 Task: Find connections with filter location Boulsa with filter topic #realestateinvesting with filter profile language Potuguese with filter current company SITA with filter school Lingayas University, Faridabad with filter industry Securities and Commodity Exchanges with filter service category DJing with filter keywords title Controller
Action: Mouse moved to (525, 97)
Screenshot: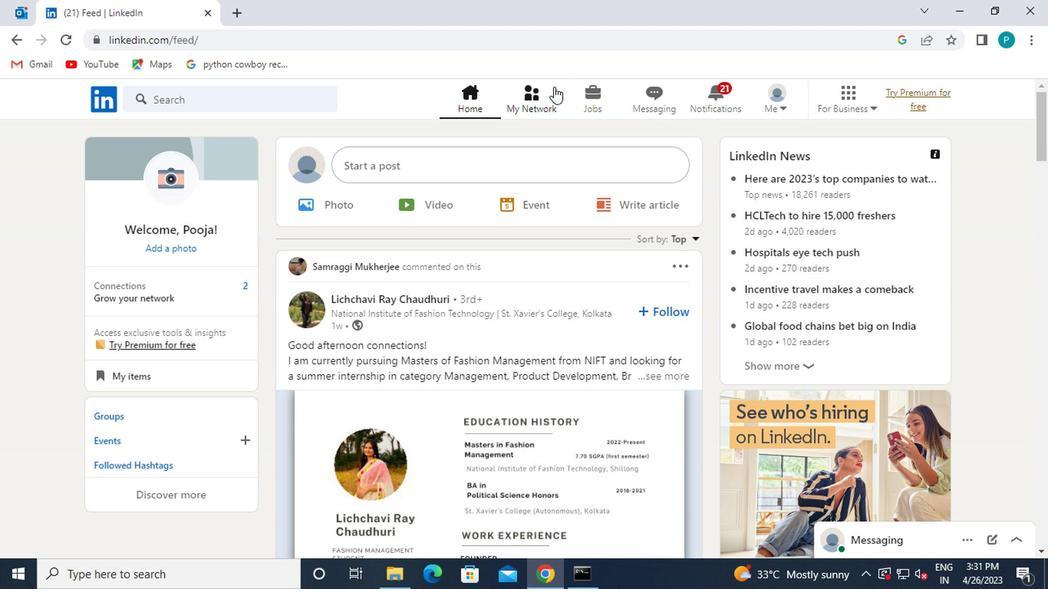 
Action: Mouse pressed left at (525, 97)
Screenshot: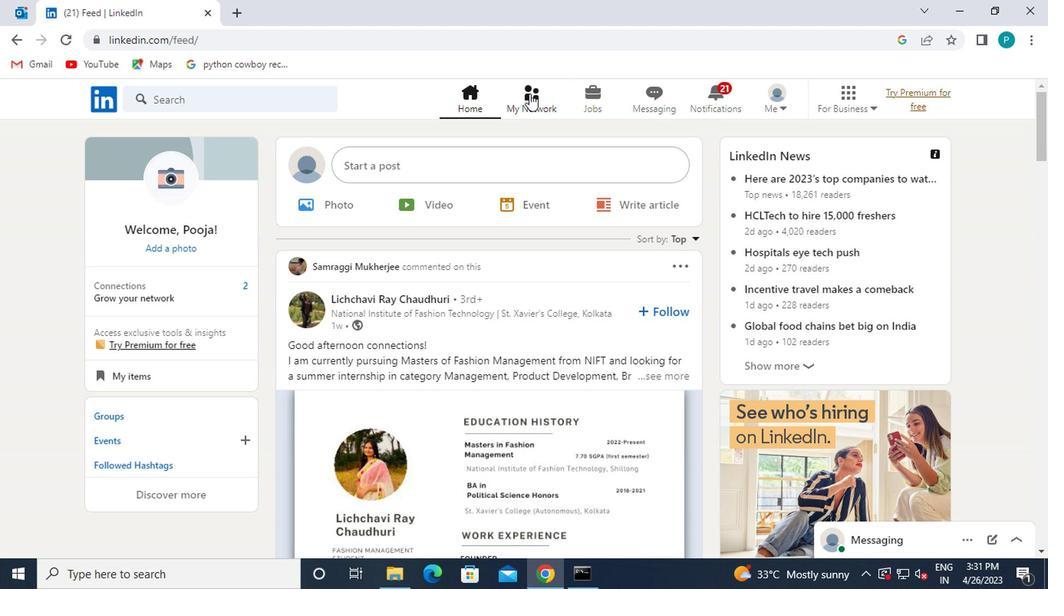 
Action: Mouse moved to (258, 187)
Screenshot: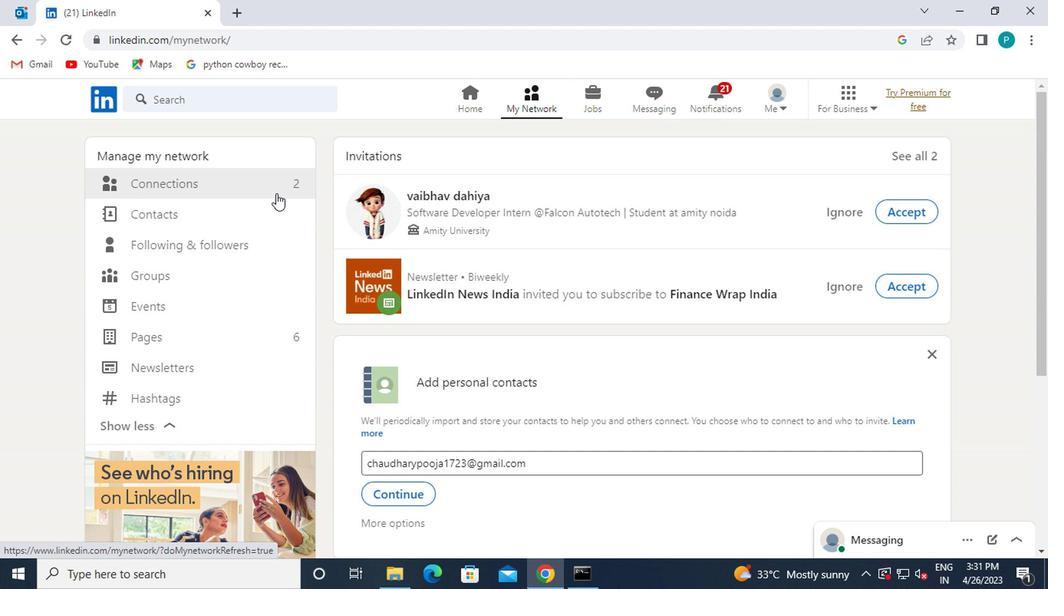 
Action: Mouse pressed left at (258, 187)
Screenshot: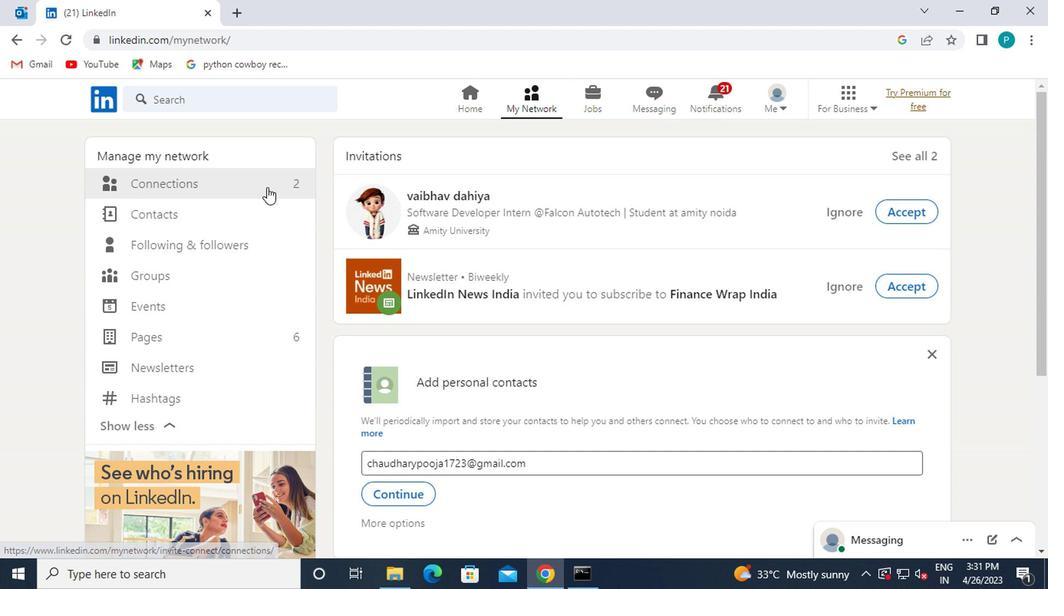 
Action: Mouse moved to (648, 190)
Screenshot: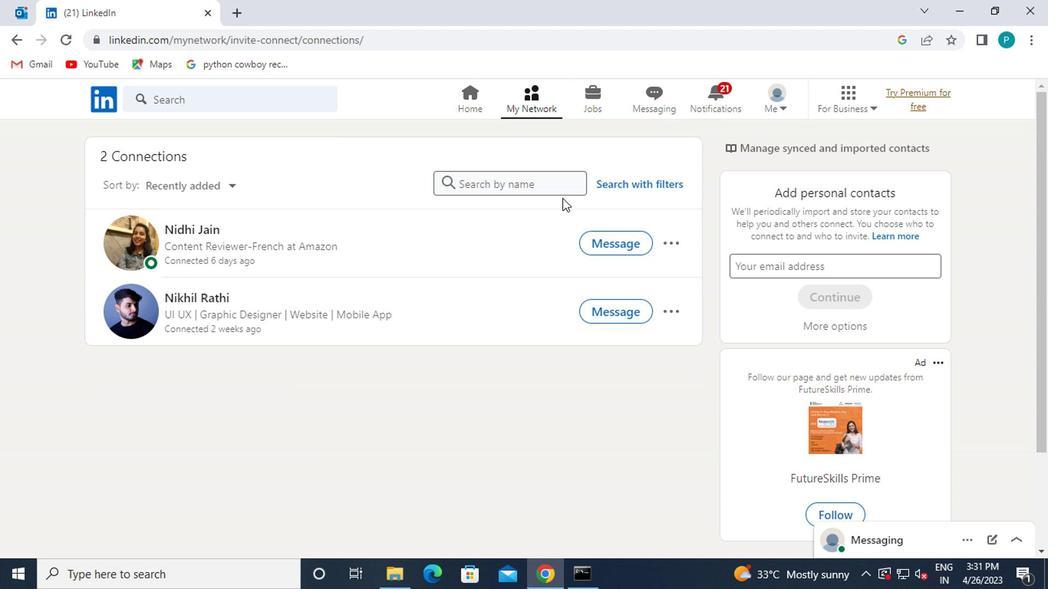
Action: Mouse pressed left at (648, 190)
Screenshot: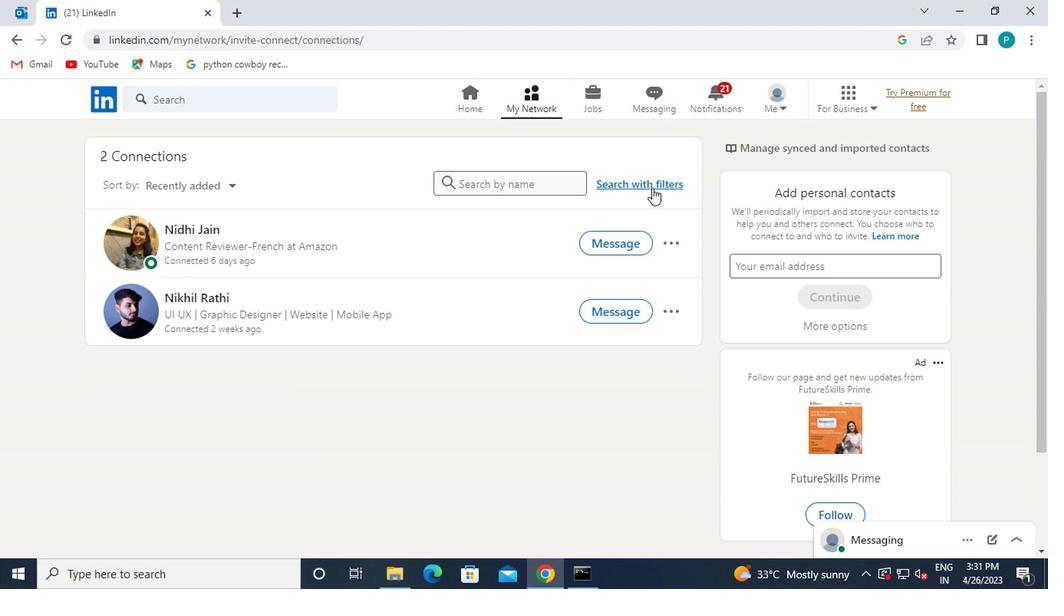 
Action: Mouse moved to (503, 139)
Screenshot: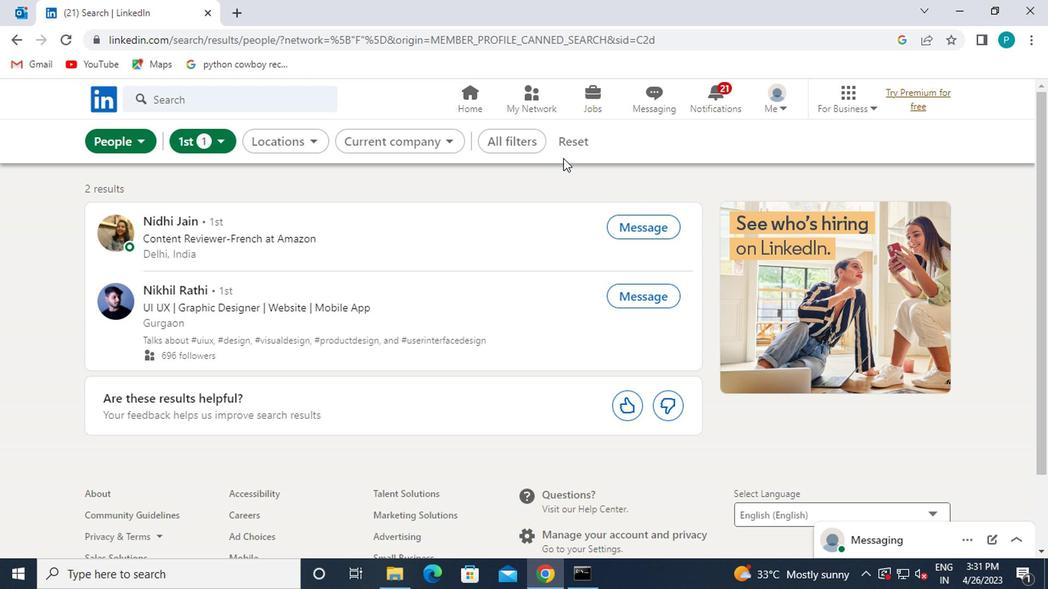 
Action: Mouse pressed left at (503, 139)
Screenshot: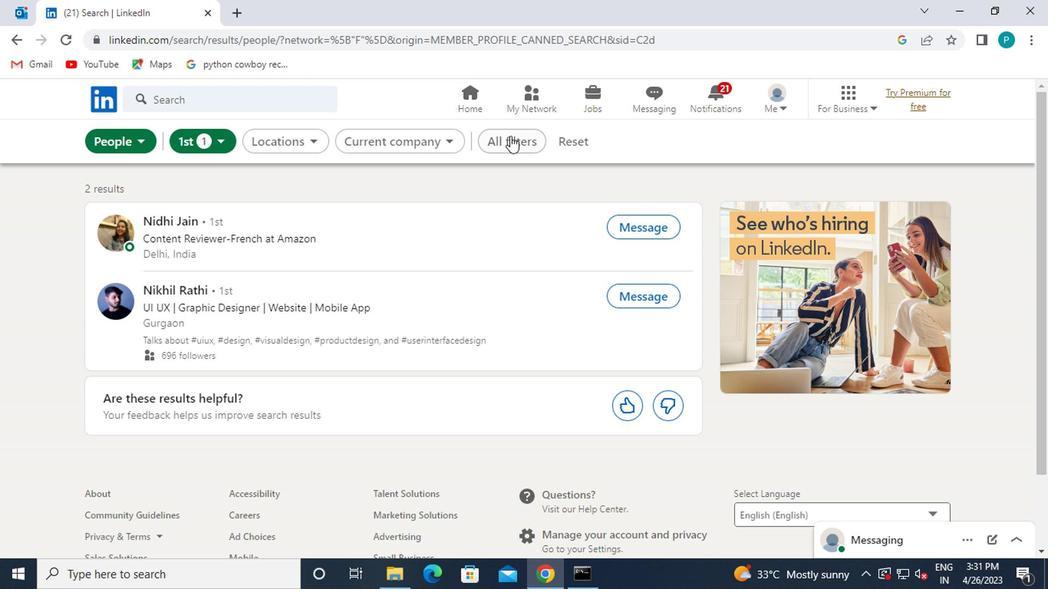 
Action: Mouse moved to (774, 351)
Screenshot: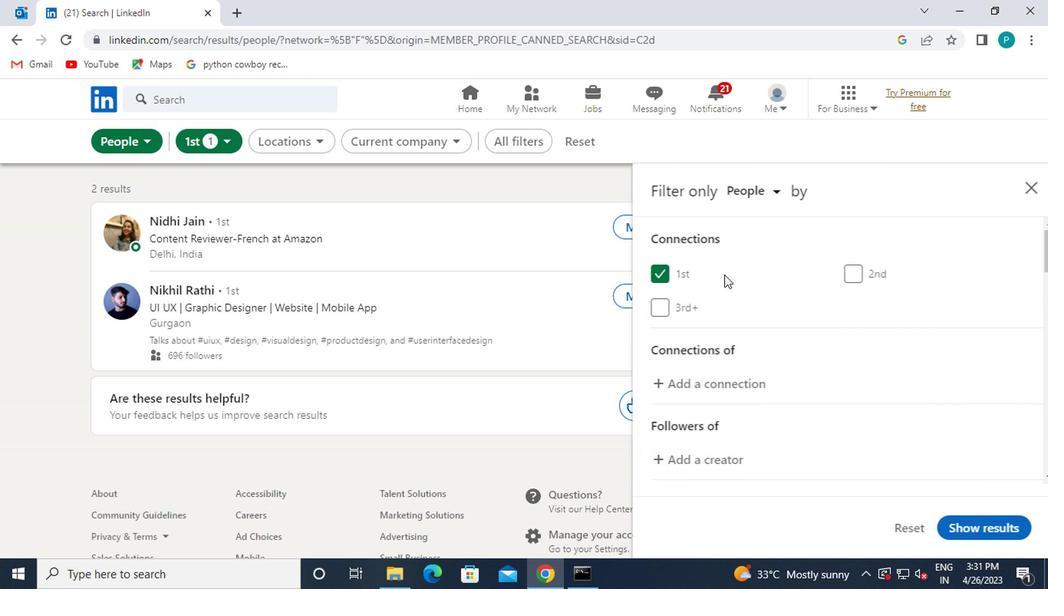 
Action: Mouse scrolled (774, 350) with delta (0, -1)
Screenshot: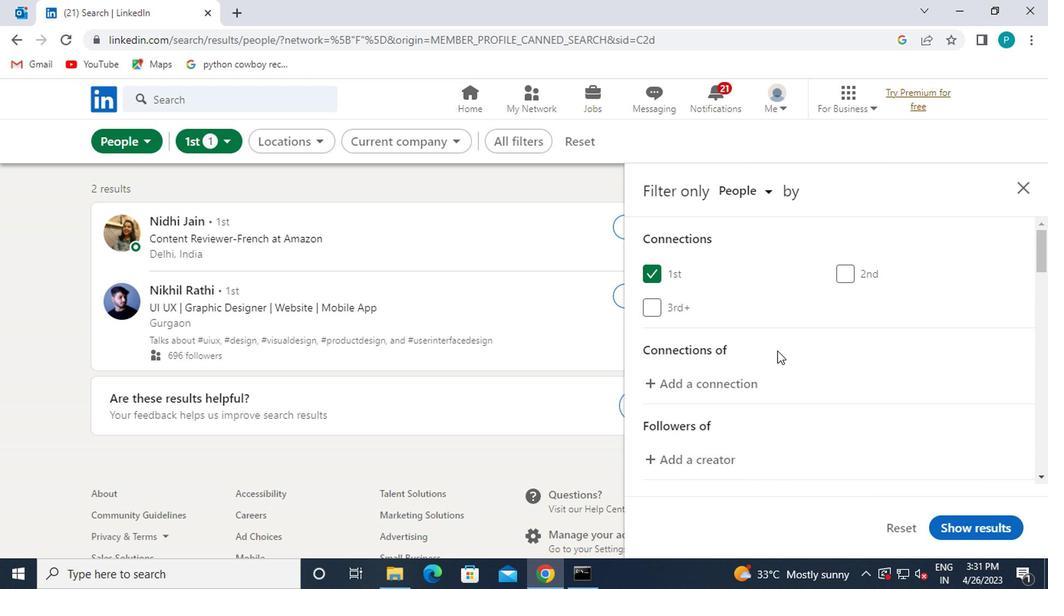 
Action: Mouse scrolled (774, 350) with delta (0, -1)
Screenshot: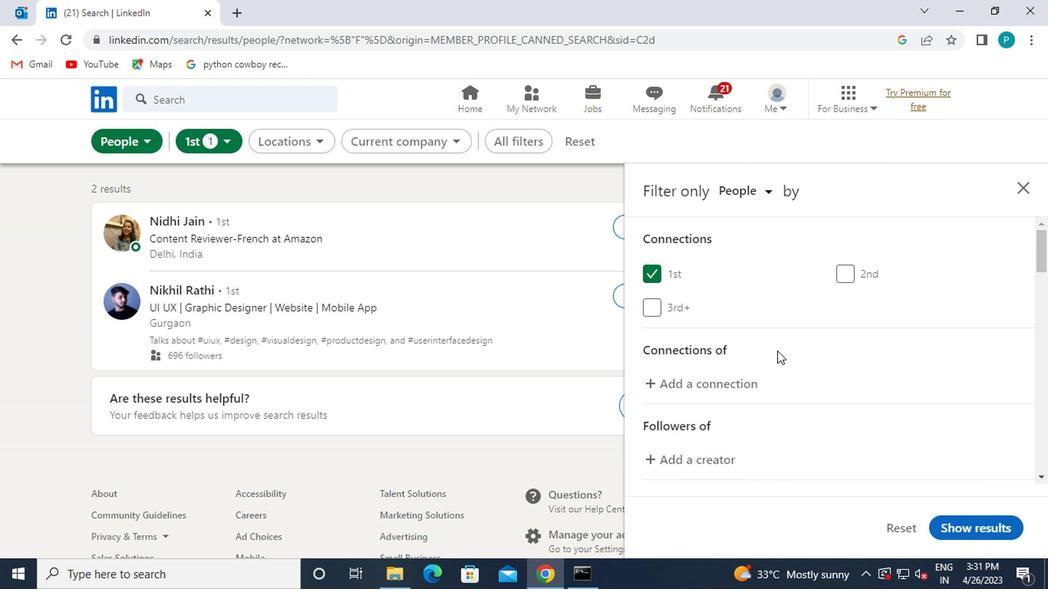 
Action: Mouse scrolled (774, 350) with delta (0, -1)
Screenshot: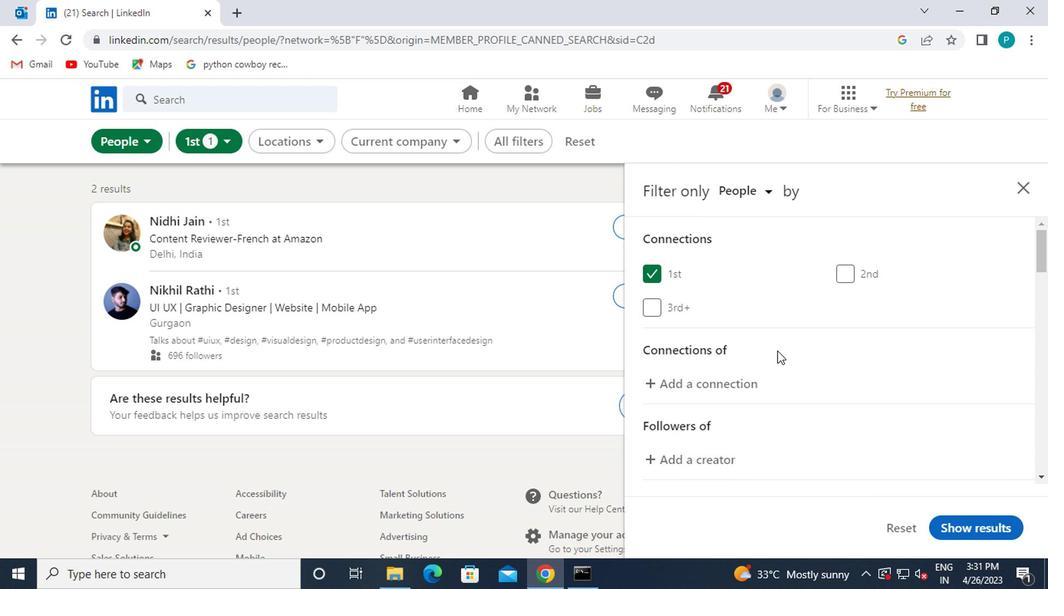 
Action: Mouse moved to (854, 370)
Screenshot: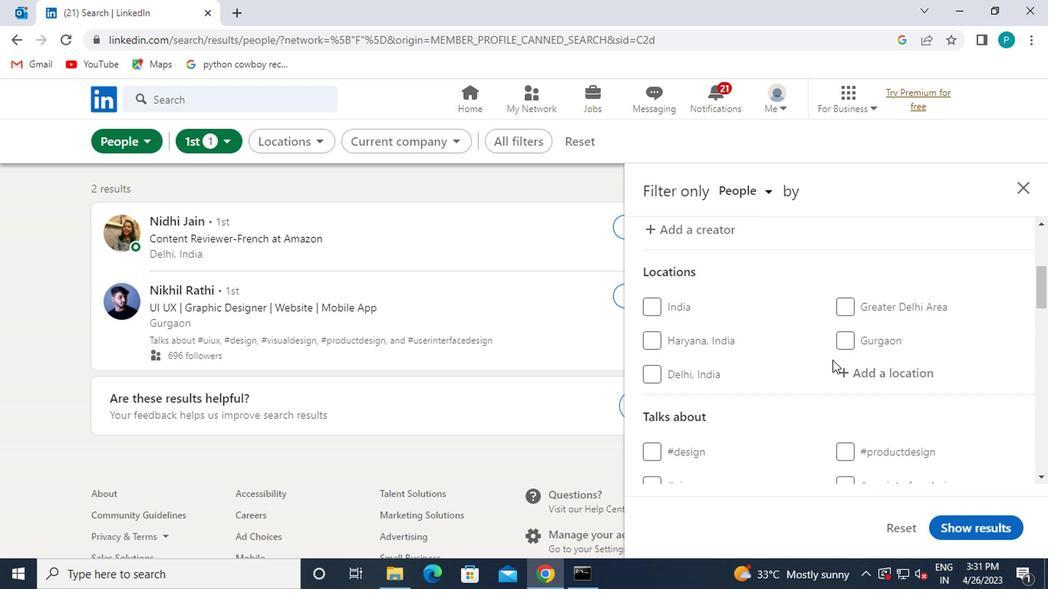 
Action: Mouse pressed left at (854, 370)
Screenshot: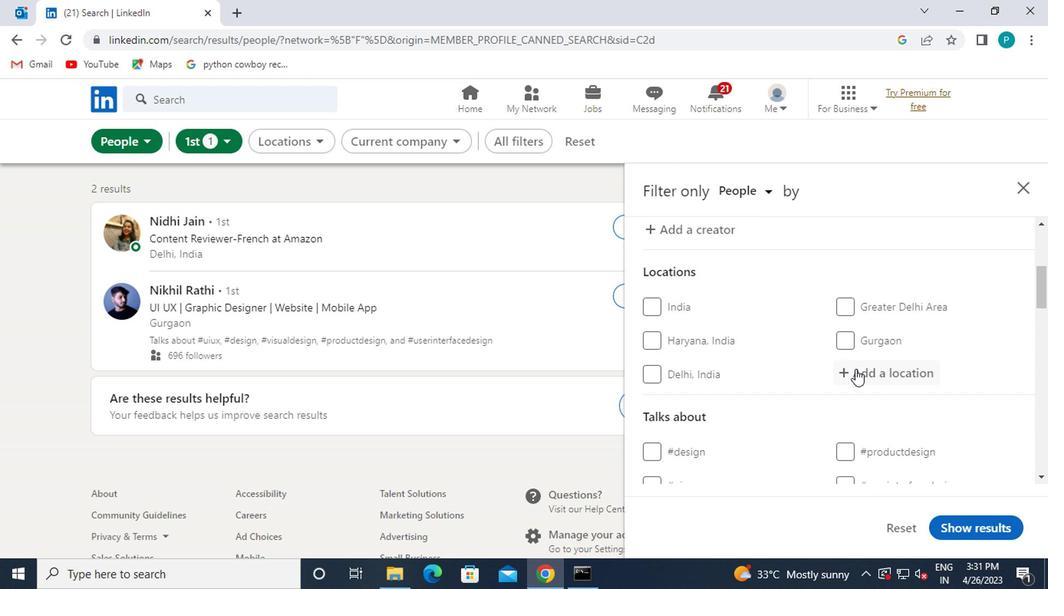 
Action: Mouse moved to (849, 367)
Screenshot: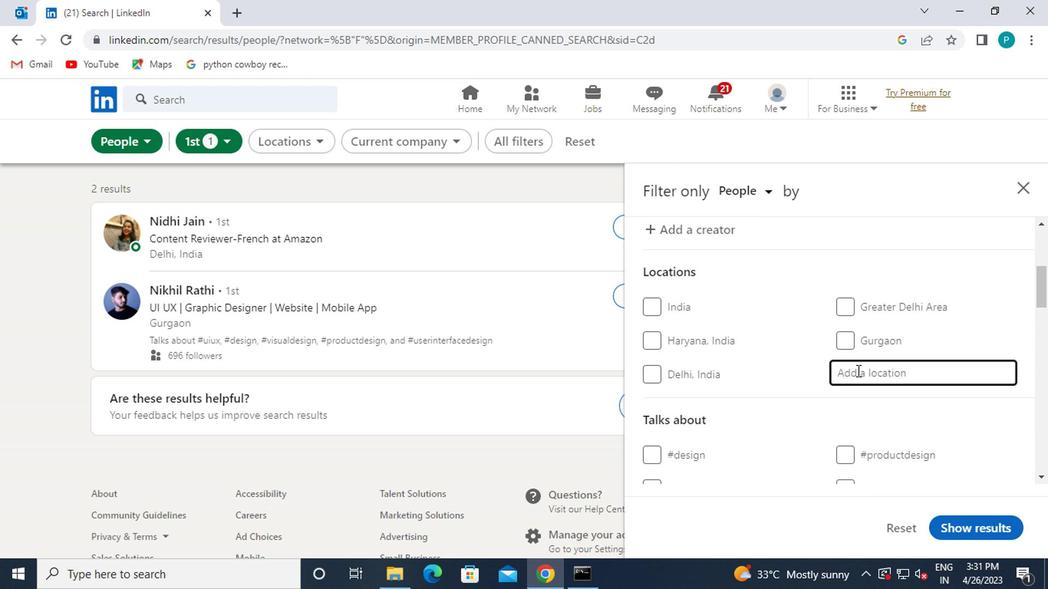 
Action: Key pressed <Key.caps_lock>b<Key.caps_lock>oulsa
Screenshot: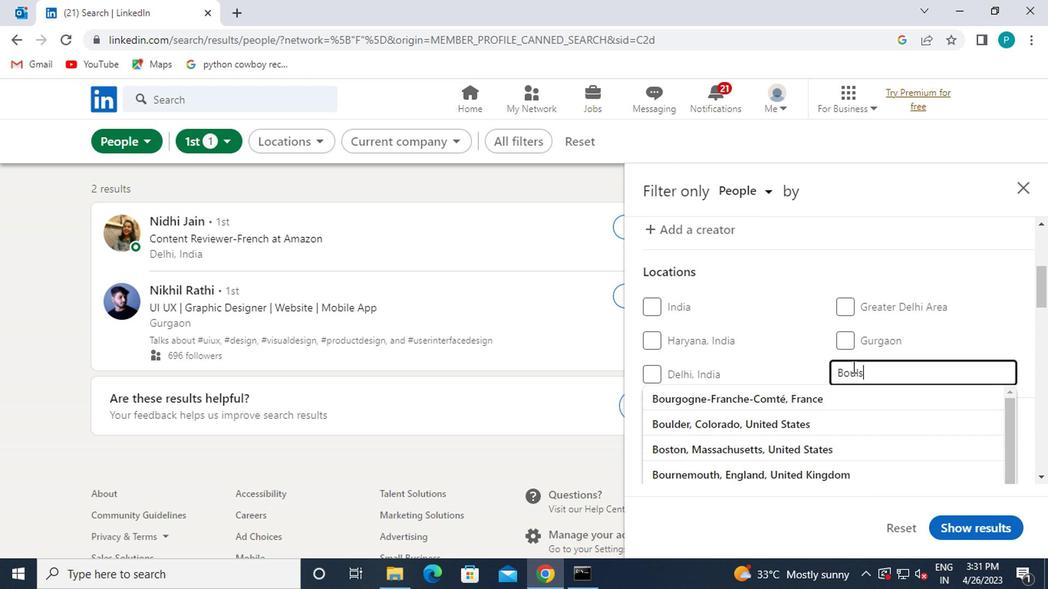 
Action: Mouse scrolled (849, 365) with delta (0, -1)
Screenshot: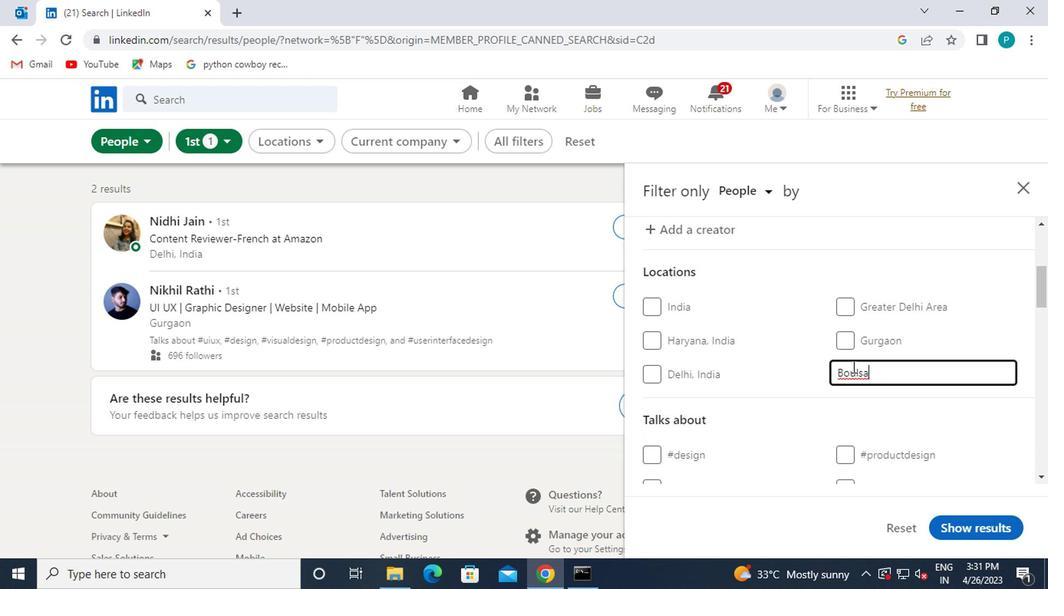 
Action: Mouse moved to (853, 452)
Screenshot: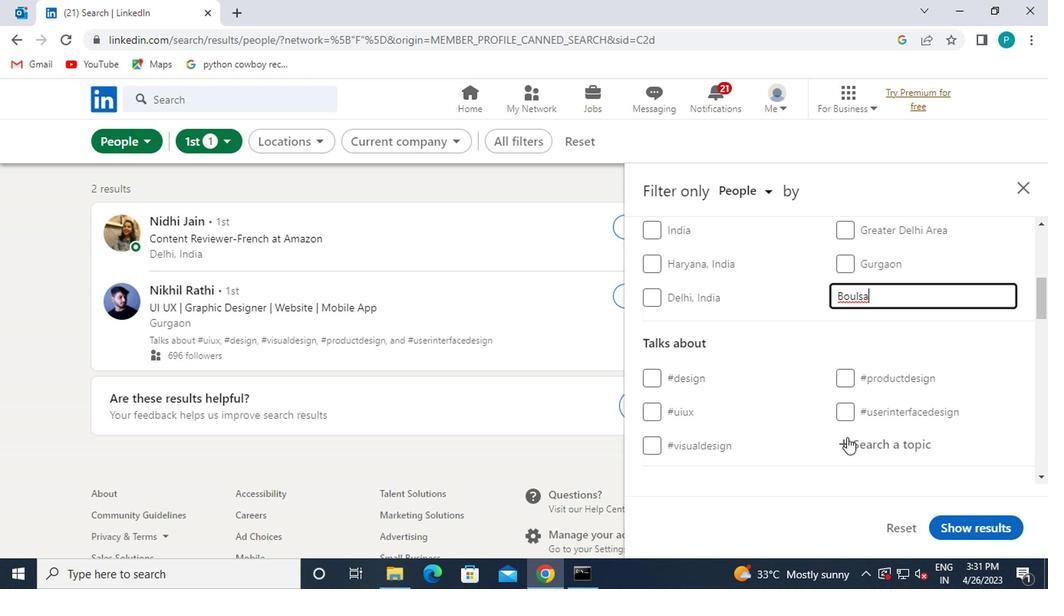 
Action: Mouse pressed left at (853, 452)
Screenshot: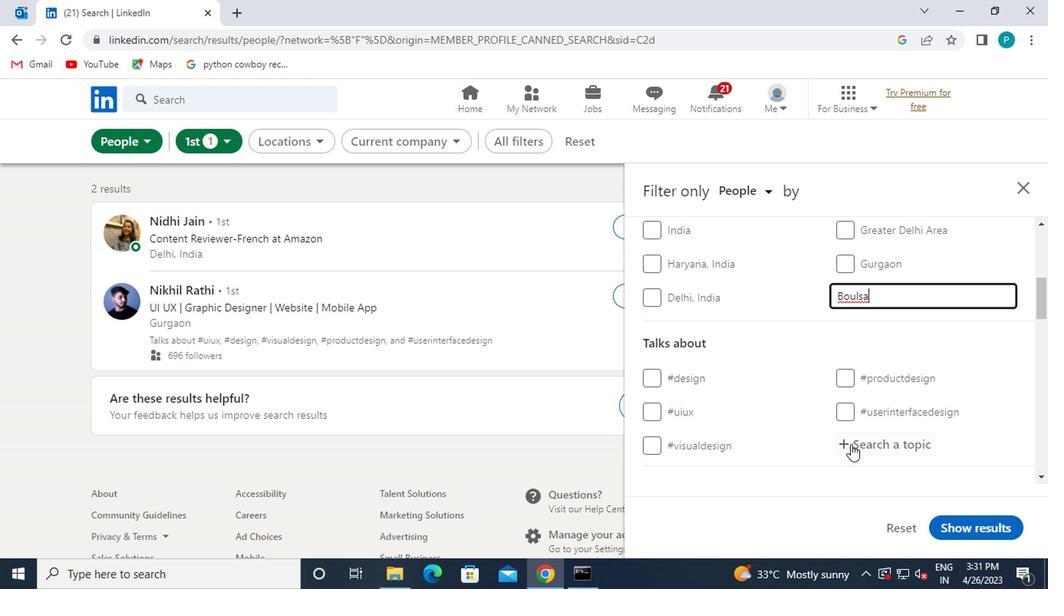 
Action: Mouse moved to (860, 452)
Screenshot: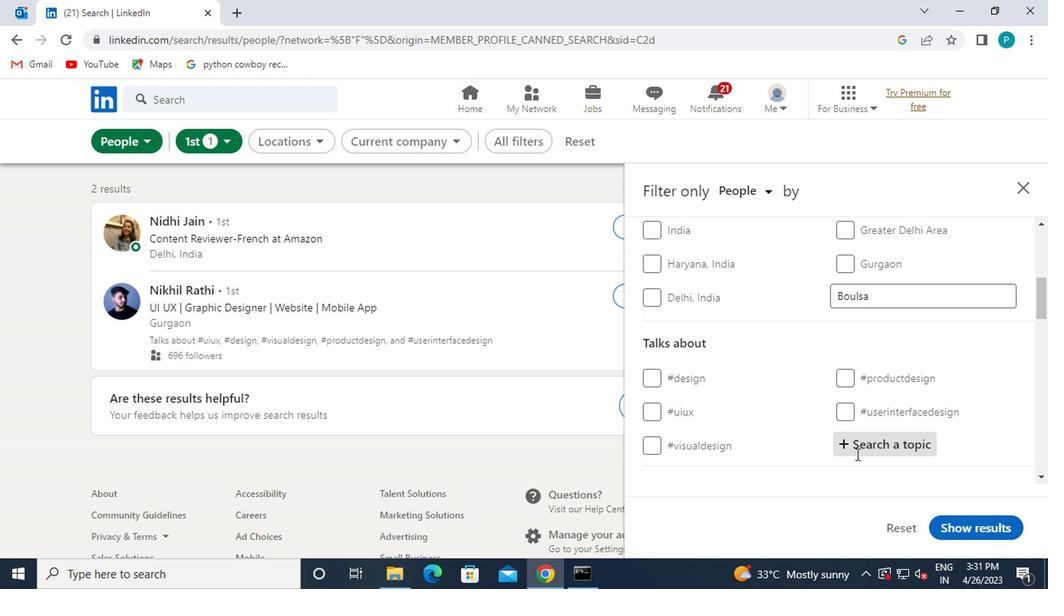 
Action: Key pressed <Key.shift>#REALESTATEU<Key.backspace>INVESTING
Screenshot: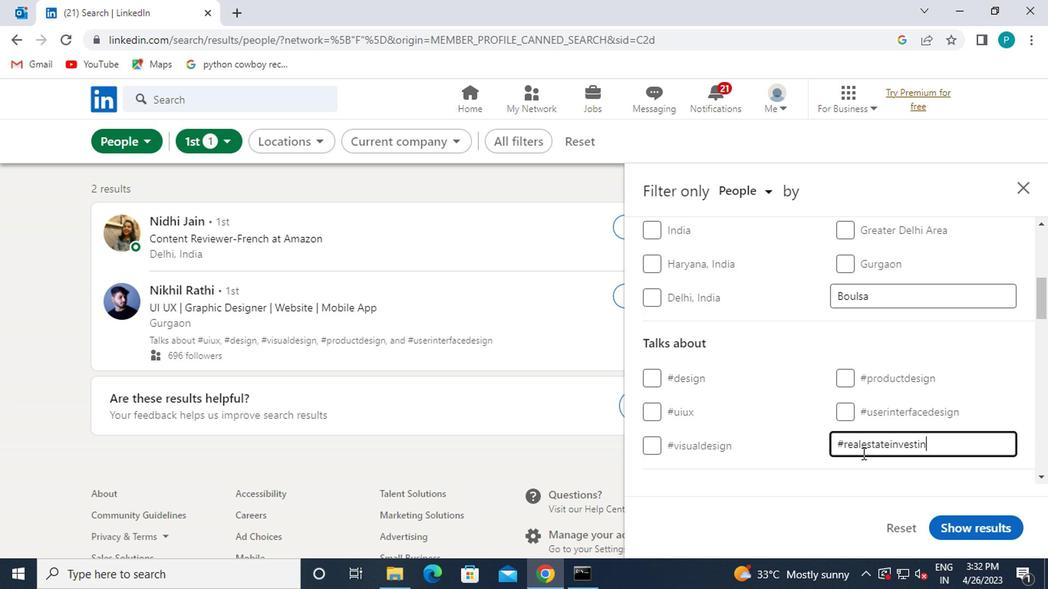 
Action: Mouse moved to (817, 440)
Screenshot: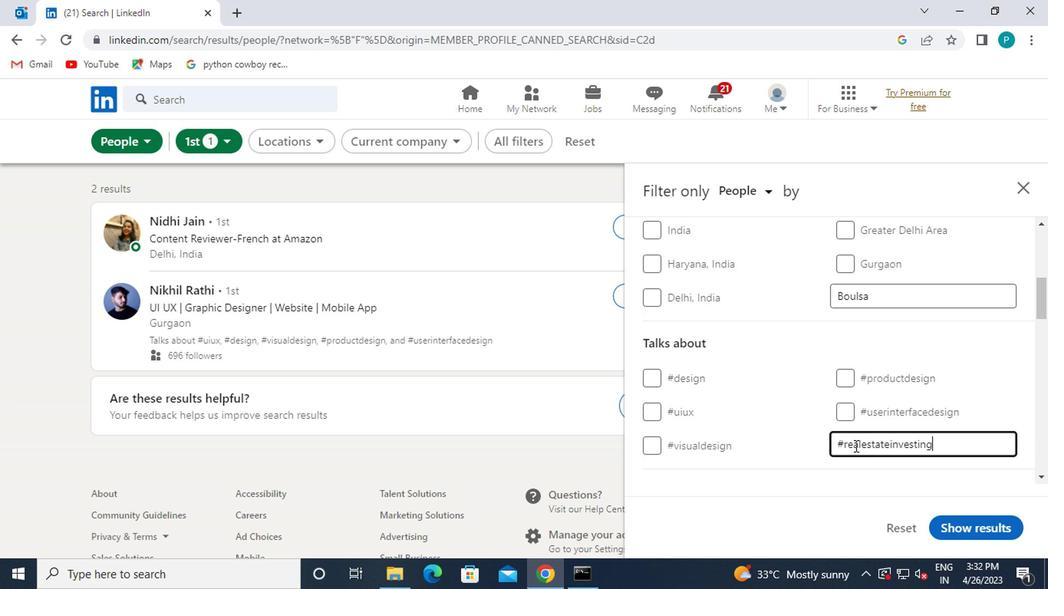 
Action: Mouse scrolled (817, 440) with delta (0, 0)
Screenshot: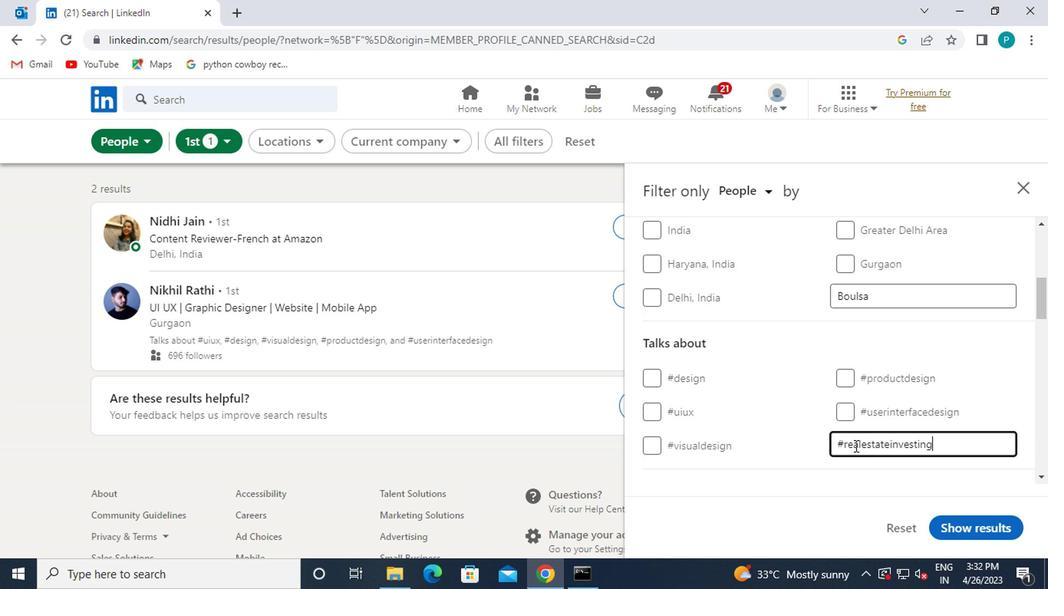 
Action: Mouse moved to (804, 436)
Screenshot: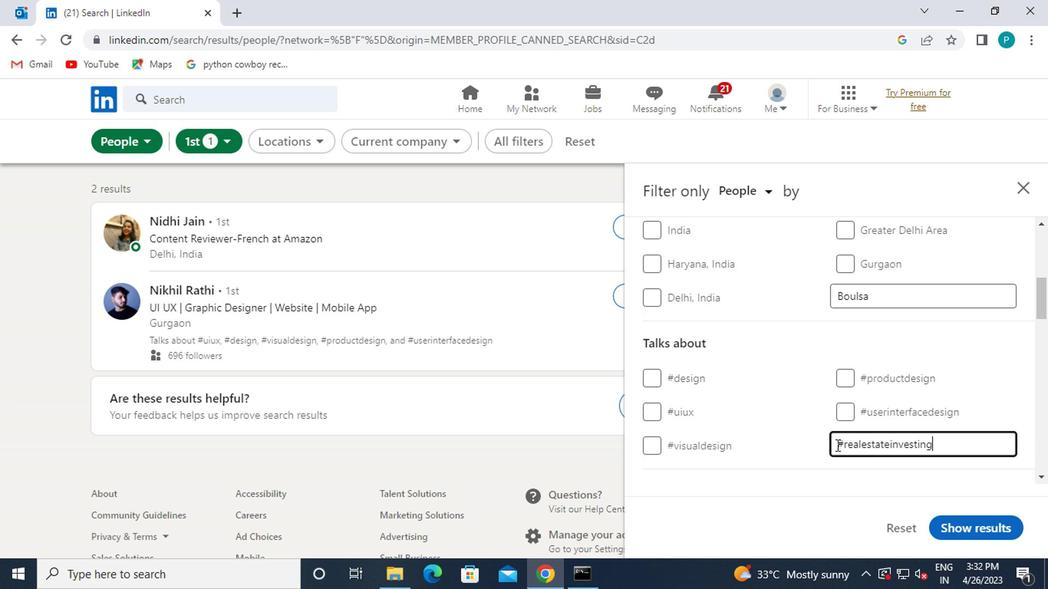 
Action: Mouse scrolled (804, 436) with delta (0, 0)
Screenshot: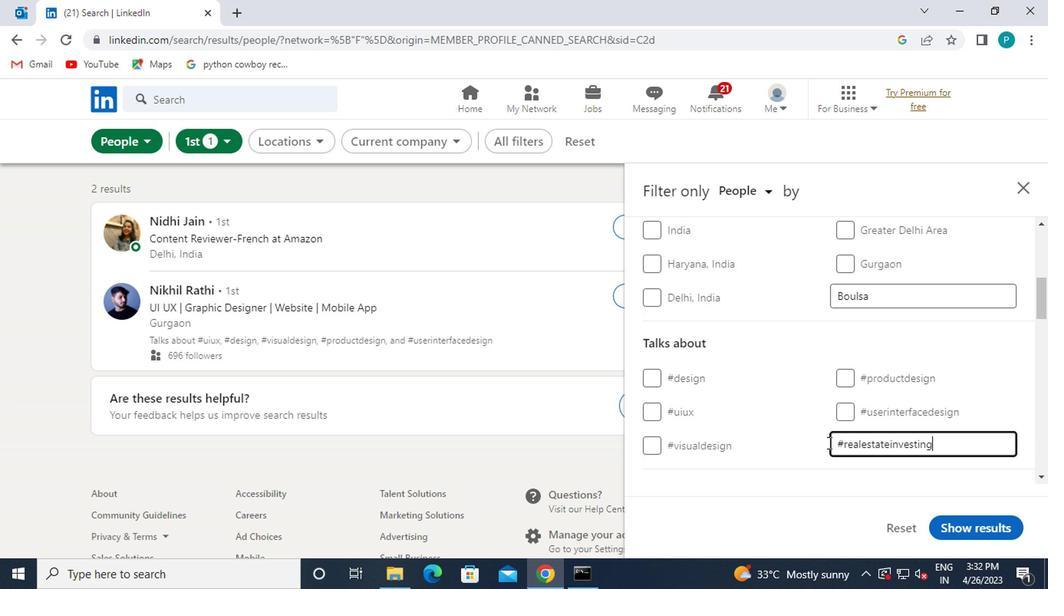 
Action: Mouse scrolled (804, 436) with delta (0, 0)
Screenshot: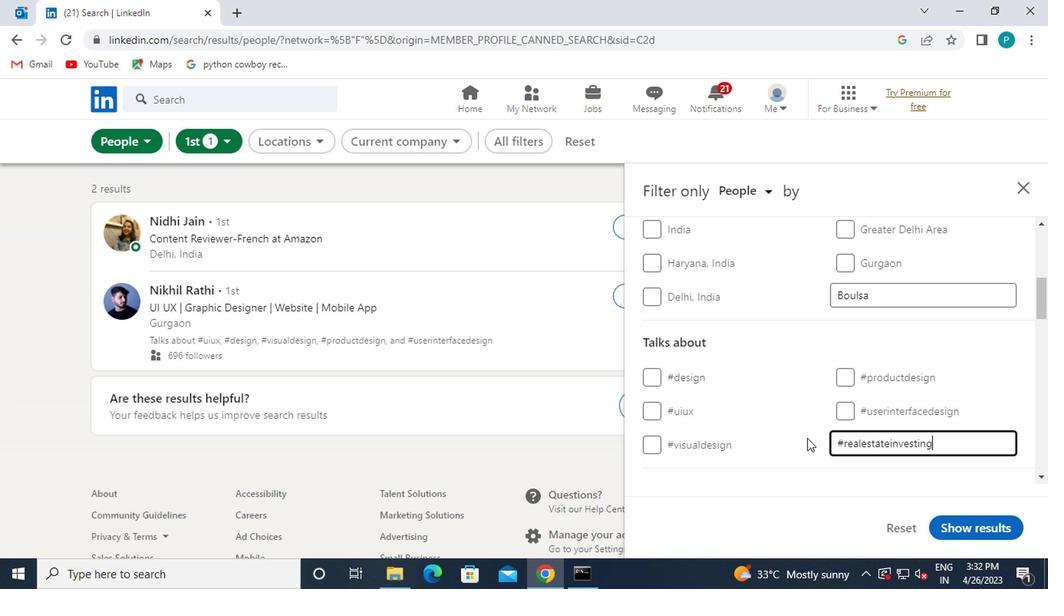 
Action: Mouse moved to (852, 296)
Screenshot: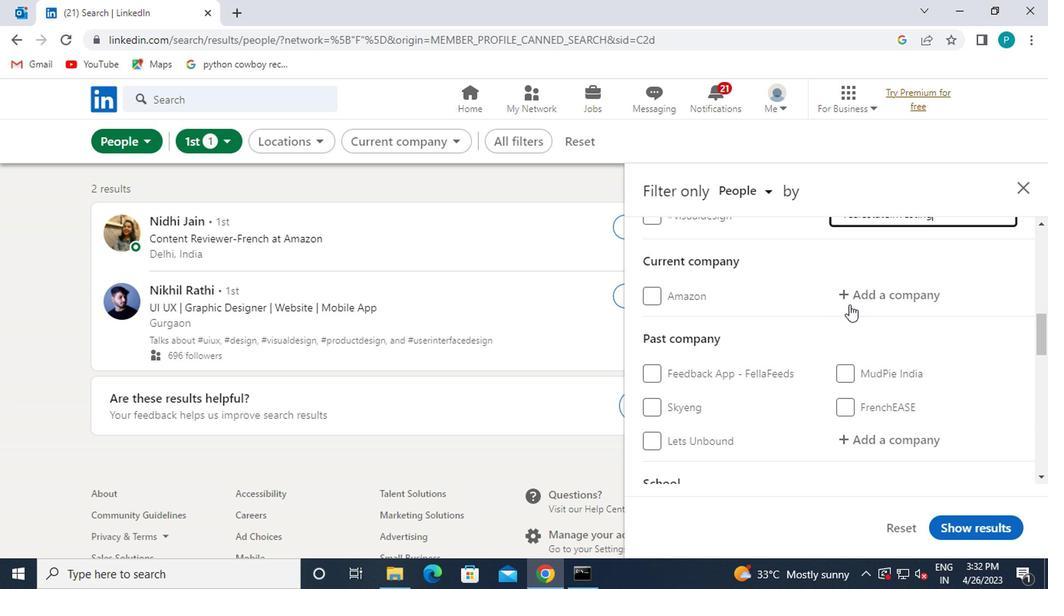 
Action: Mouse pressed left at (852, 296)
Screenshot: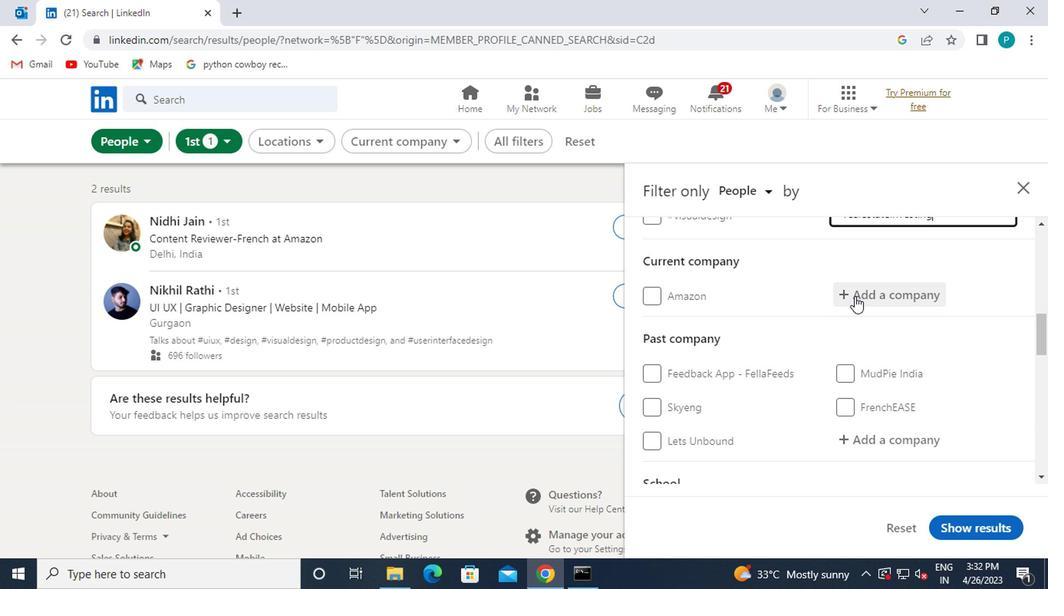 
Action: Mouse moved to (692, 281)
Screenshot: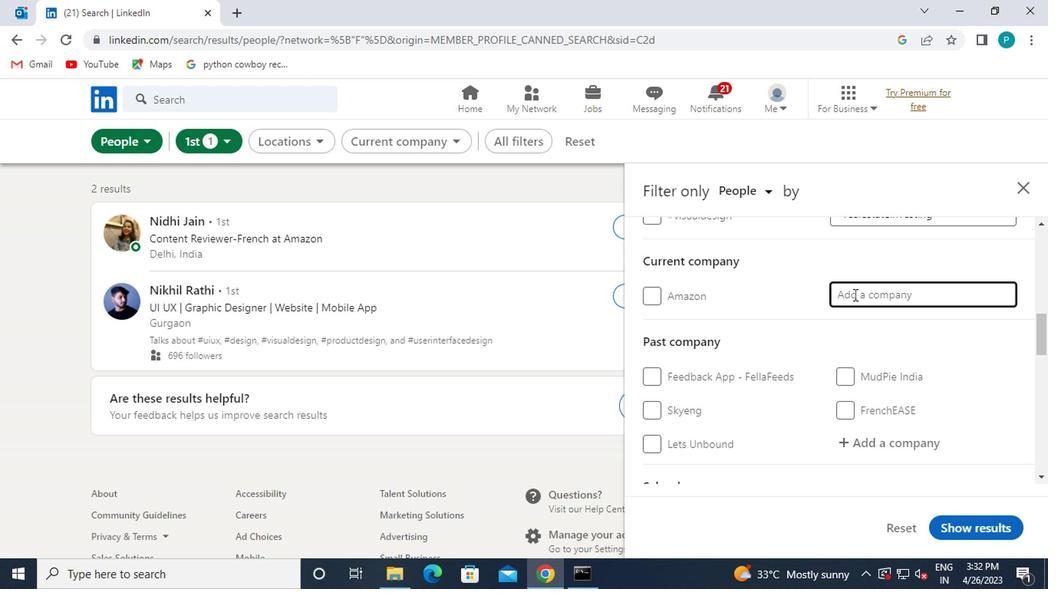 
Action: Key pressed <Key.caps_lock>SITA
Screenshot: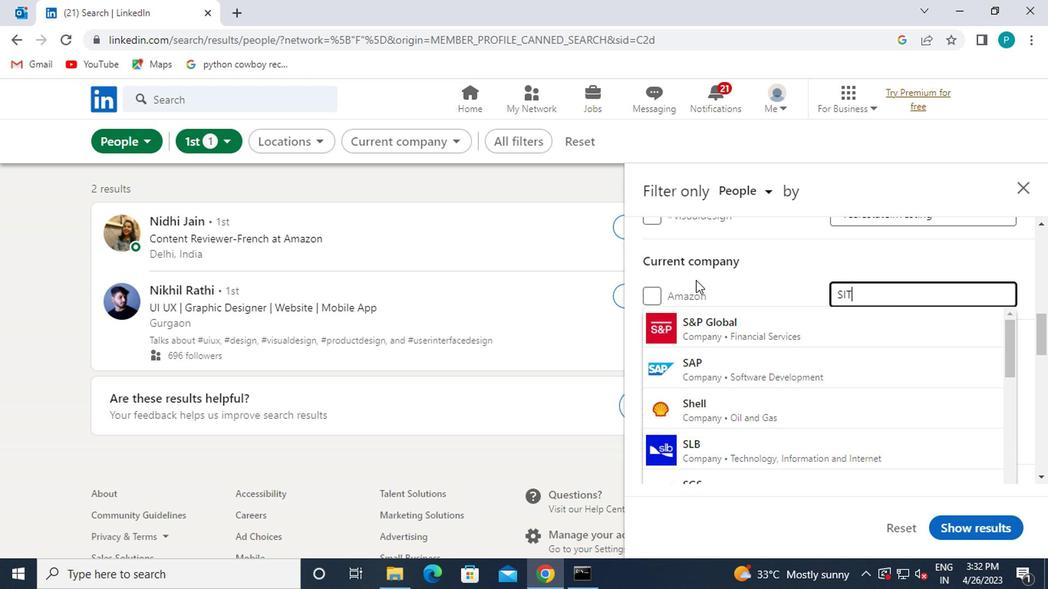 
Action: Mouse moved to (700, 319)
Screenshot: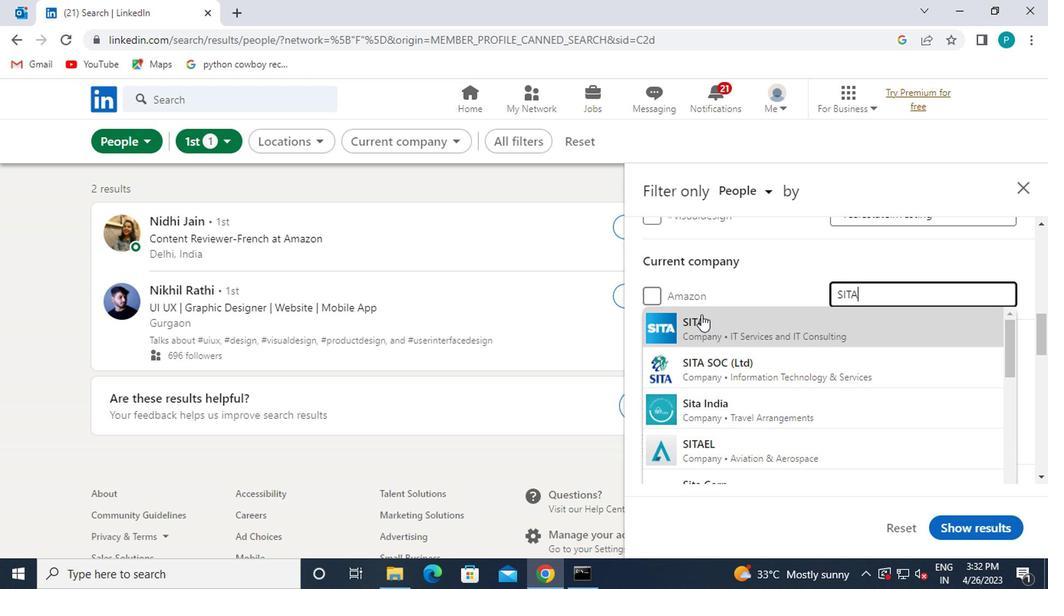 
Action: Mouse pressed left at (700, 319)
Screenshot: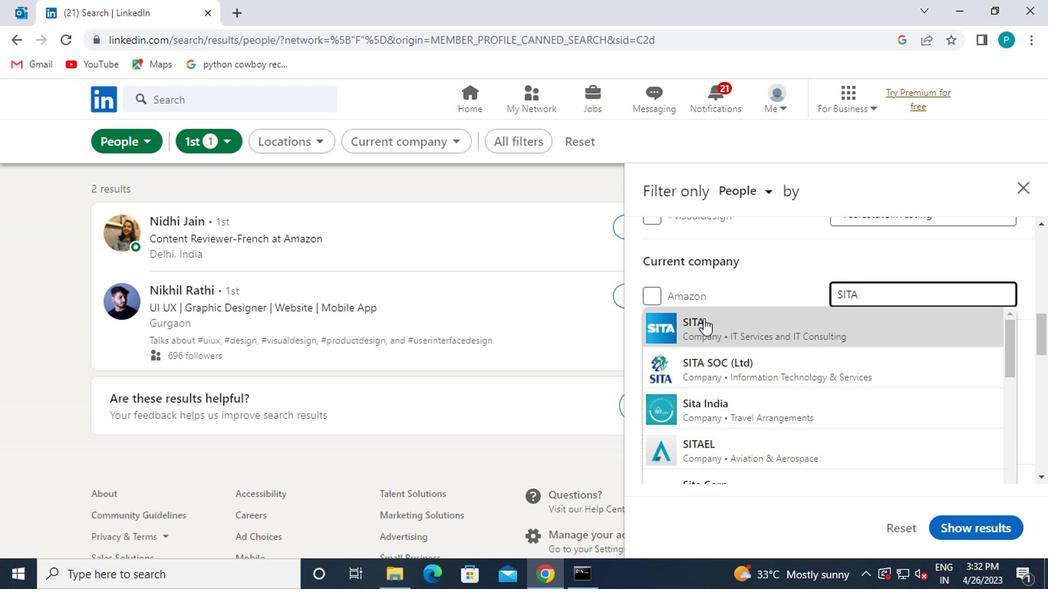 
Action: Mouse moved to (705, 341)
Screenshot: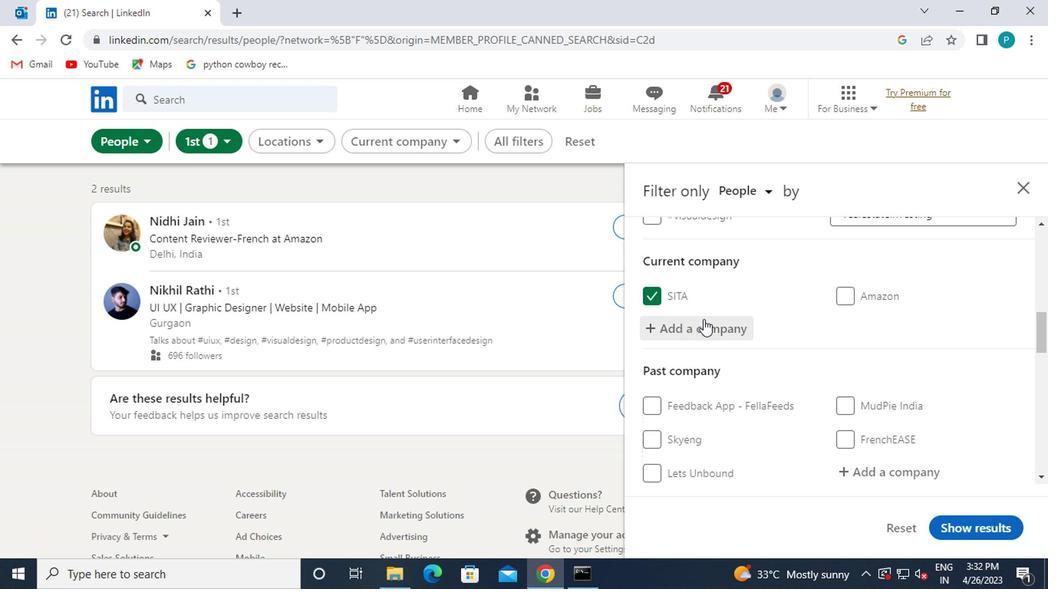 
Action: Mouse scrolled (705, 340) with delta (0, -1)
Screenshot: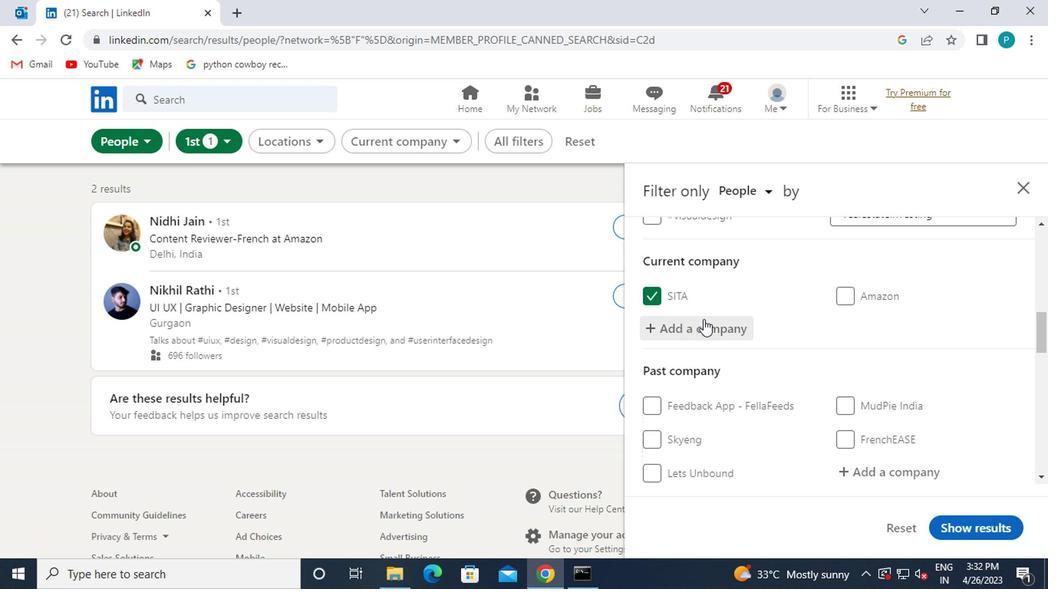 
Action: Mouse moved to (708, 351)
Screenshot: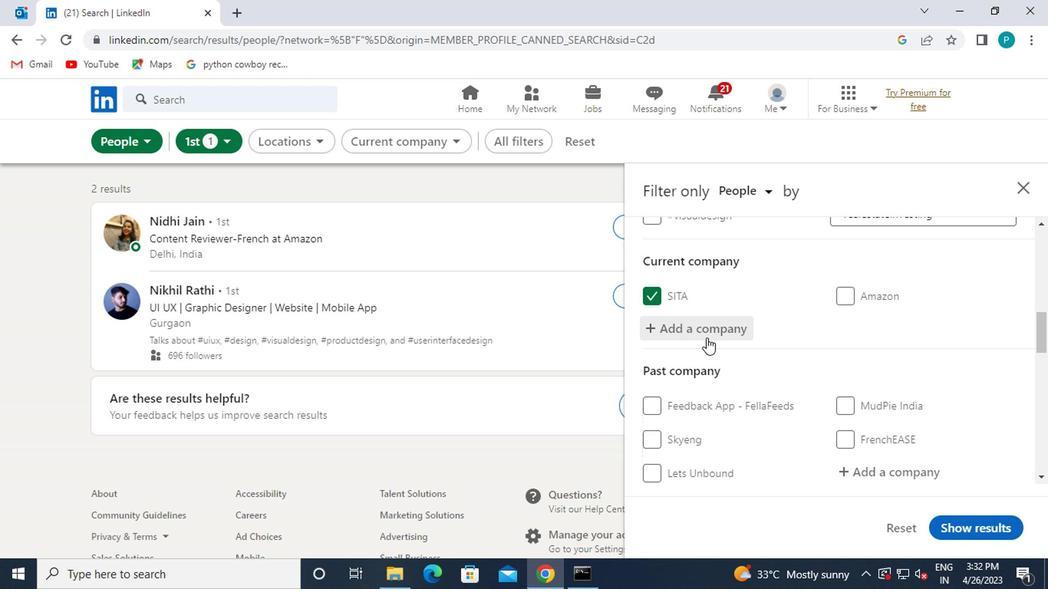 
Action: Mouse scrolled (708, 350) with delta (0, -1)
Screenshot: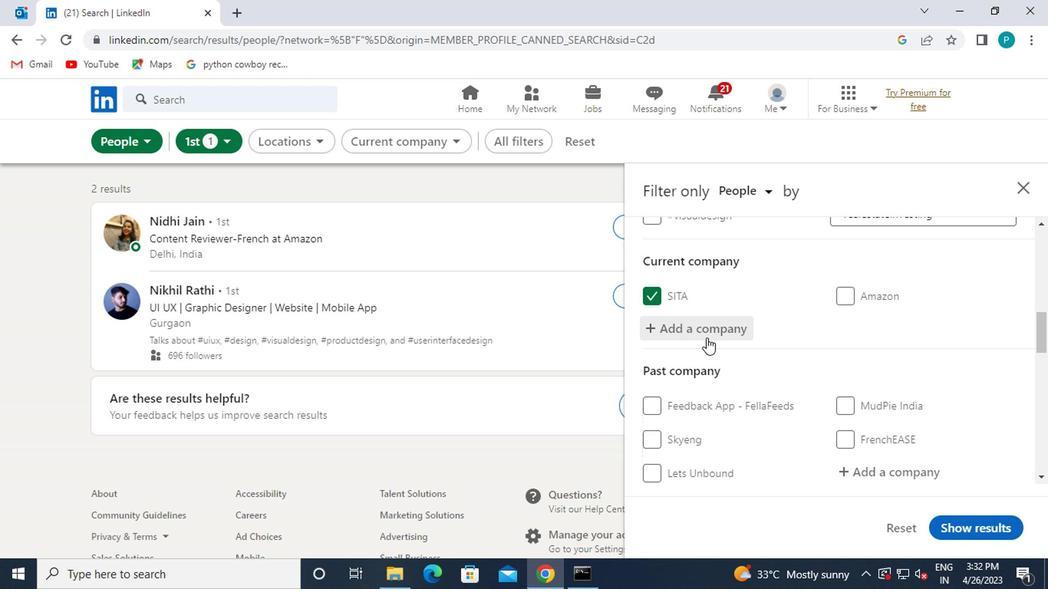 
Action: Mouse moved to (731, 391)
Screenshot: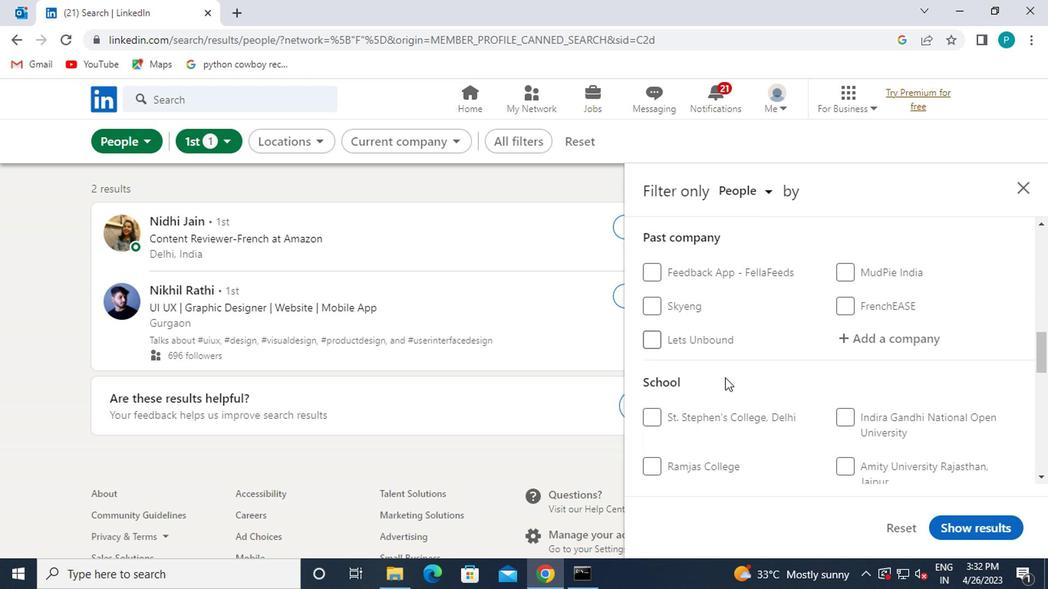 
Action: Mouse scrolled (731, 390) with delta (0, 0)
Screenshot: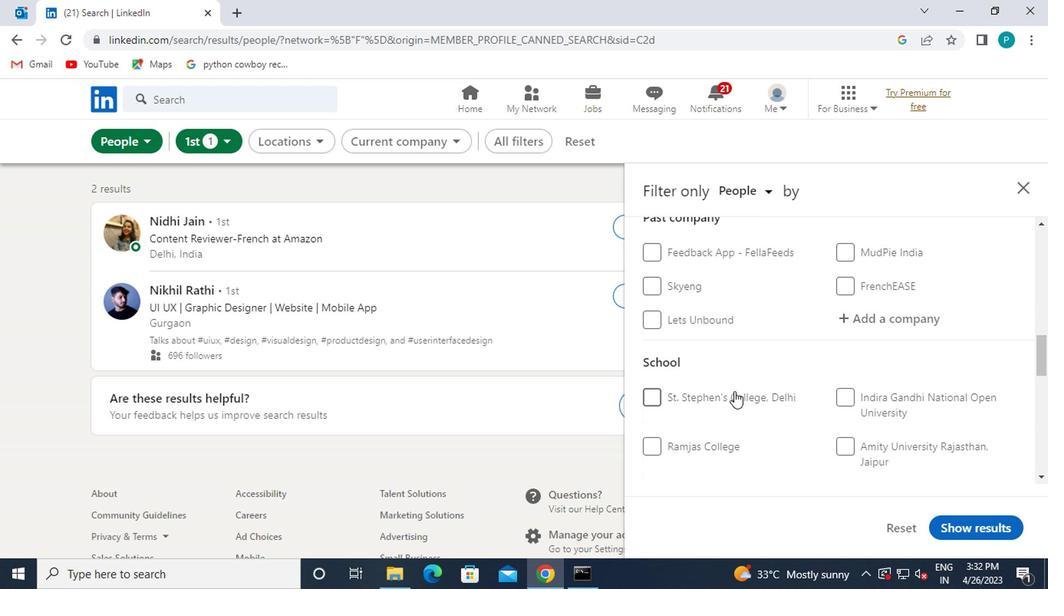 
Action: Mouse moved to (838, 414)
Screenshot: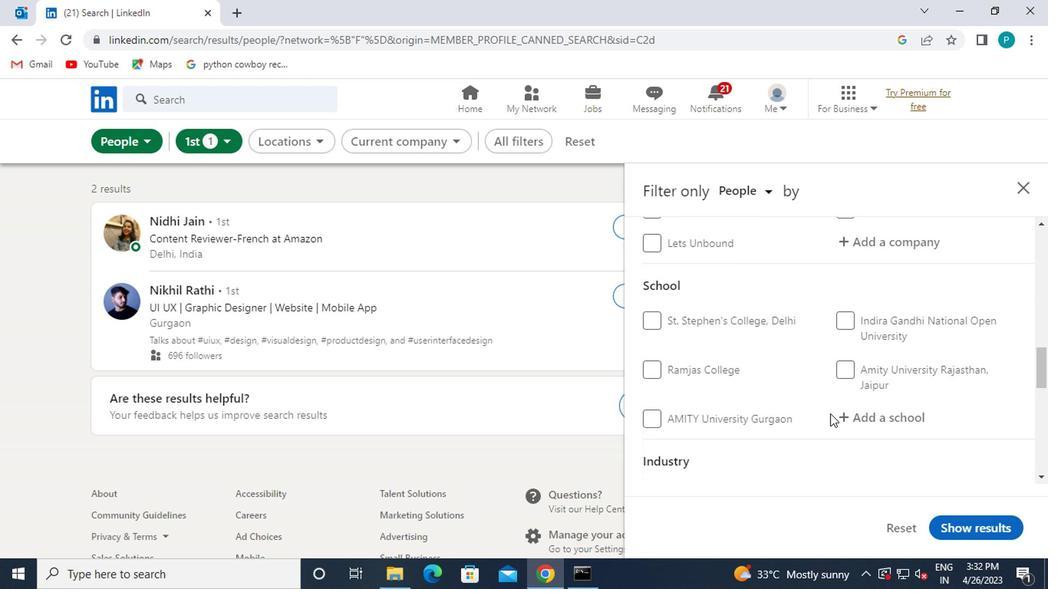 
Action: Mouse pressed left at (838, 414)
Screenshot: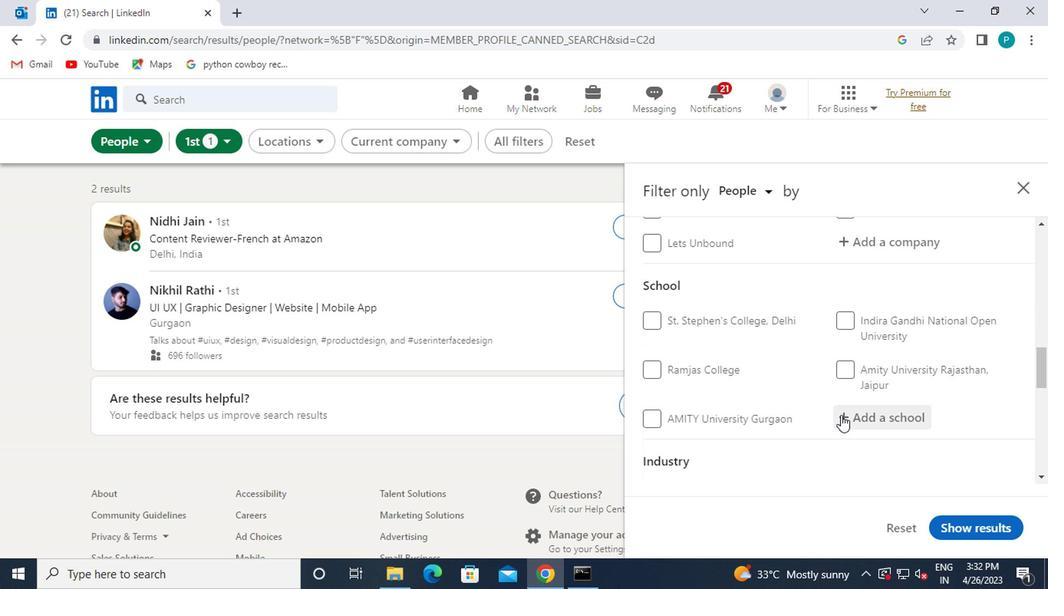
Action: Mouse moved to (863, 403)
Screenshot: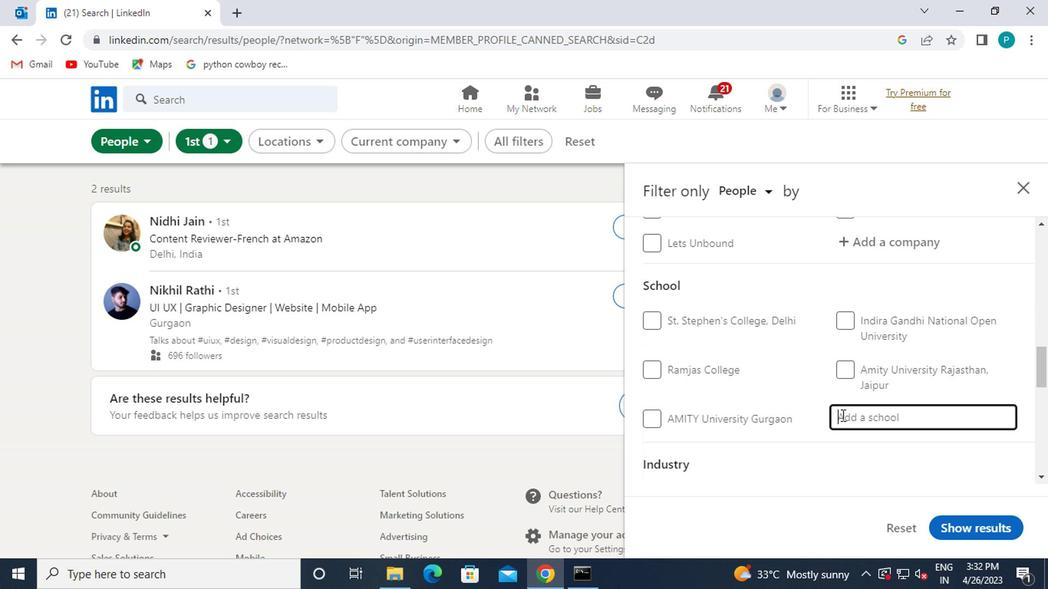 
Action: Key pressed LIN<Key.backspace><Key.backspace><Key.caps_lock>INGYAS
Screenshot: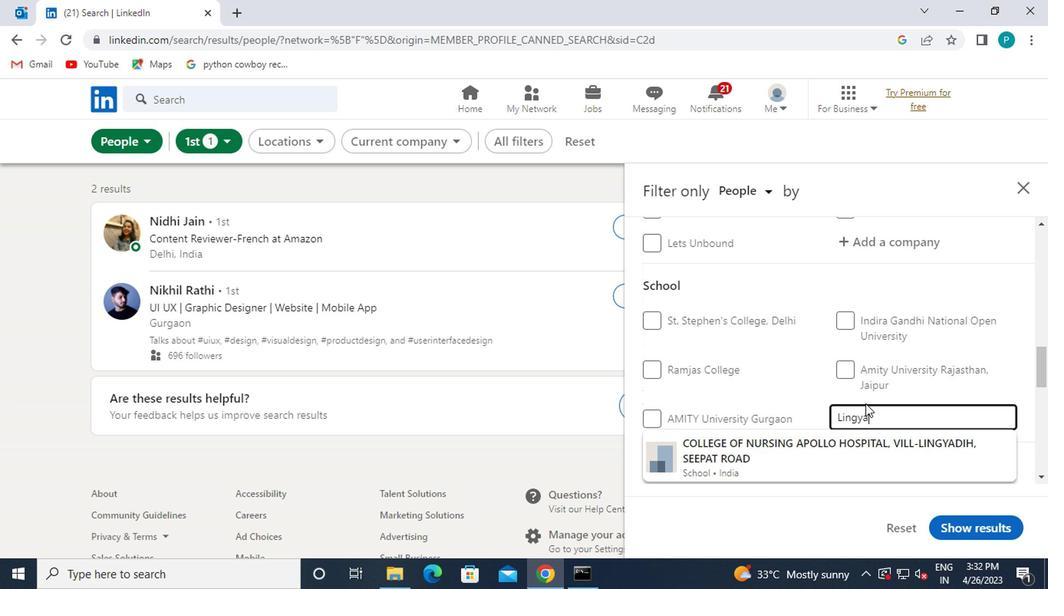 
Action: Mouse moved to (855, 418)
Screenshot: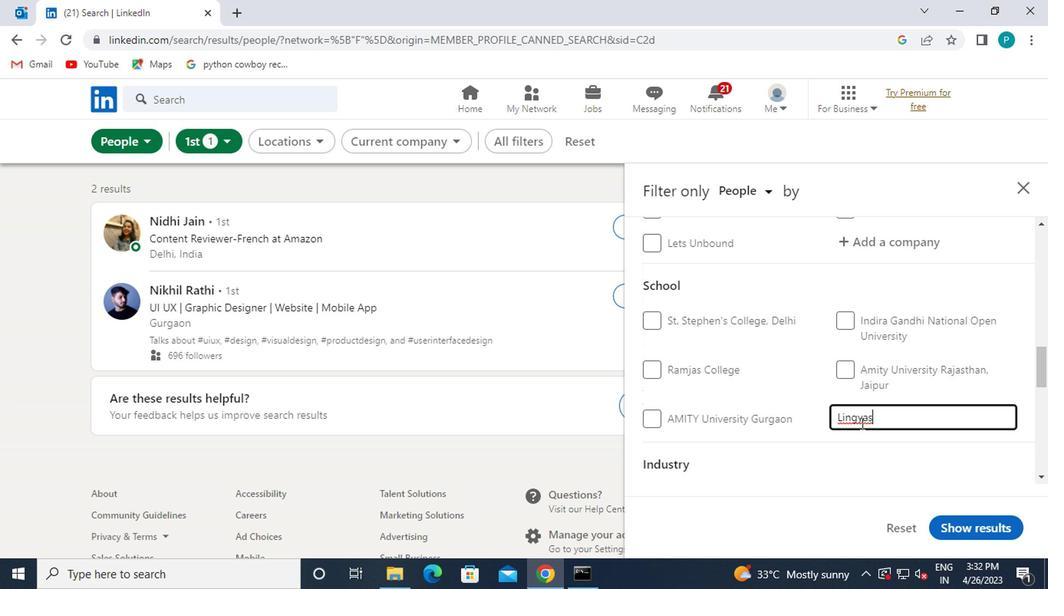 
Action: Mouse pressed left at (855, 418)
Screenshot: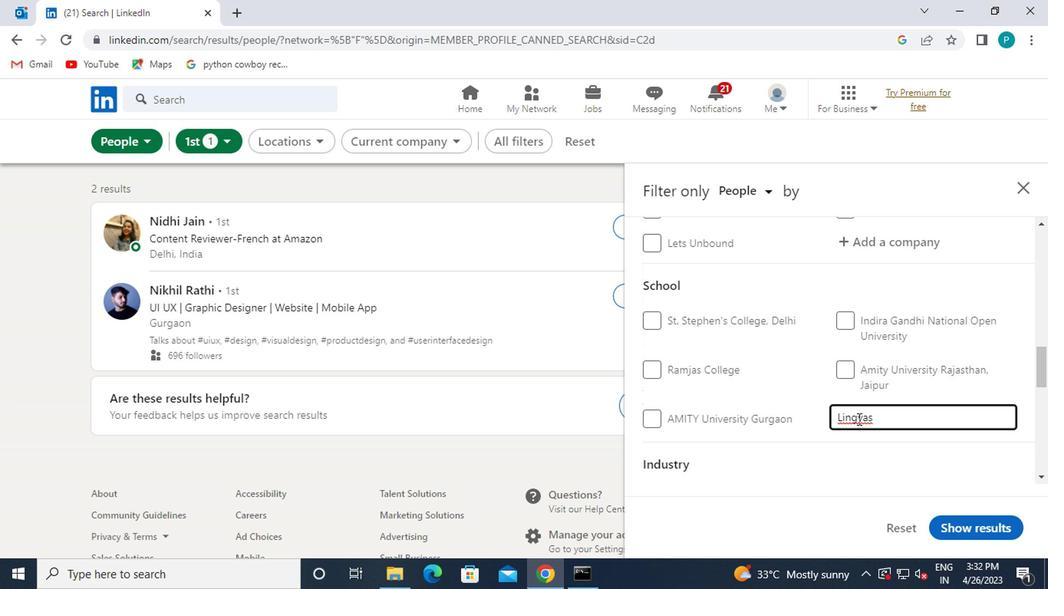 
Action: Key pressed A
Screenshot: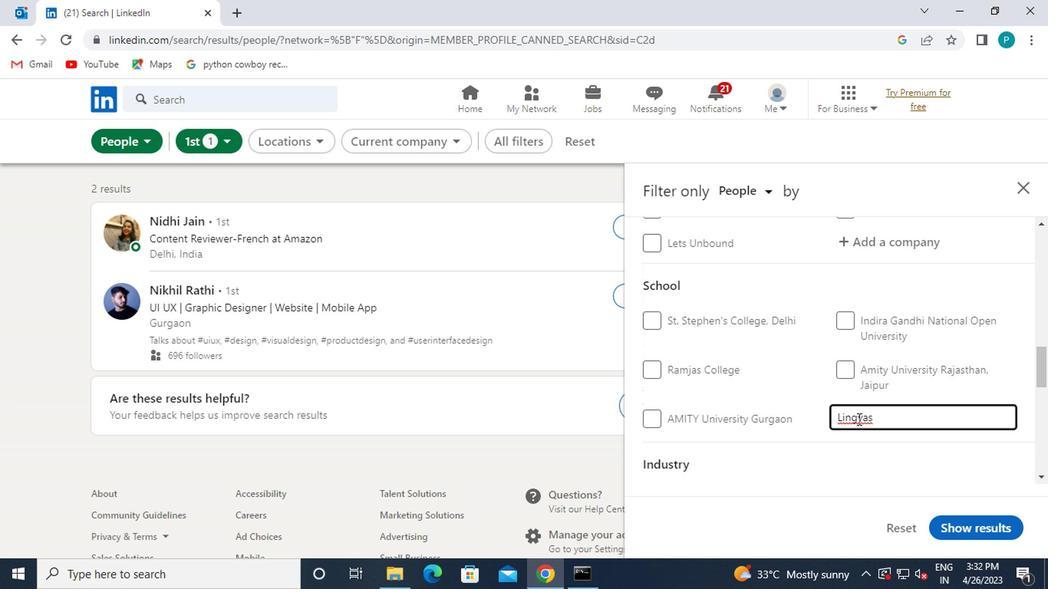 
Action: Mouse moved to (885, 417)
Screenshot: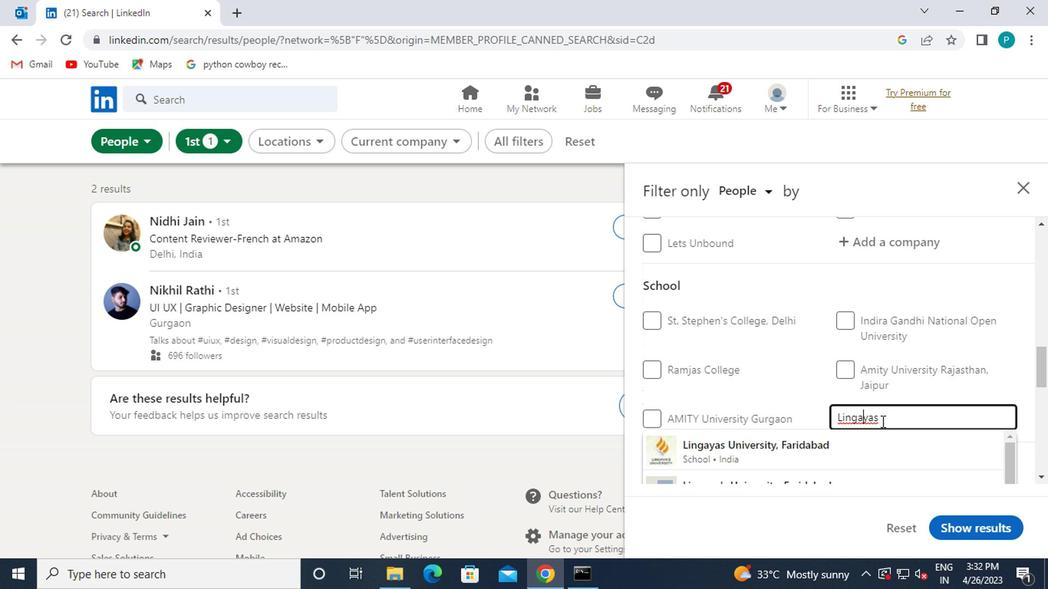 
Action: Mouse pressed left at (885, 417)
Screenshot: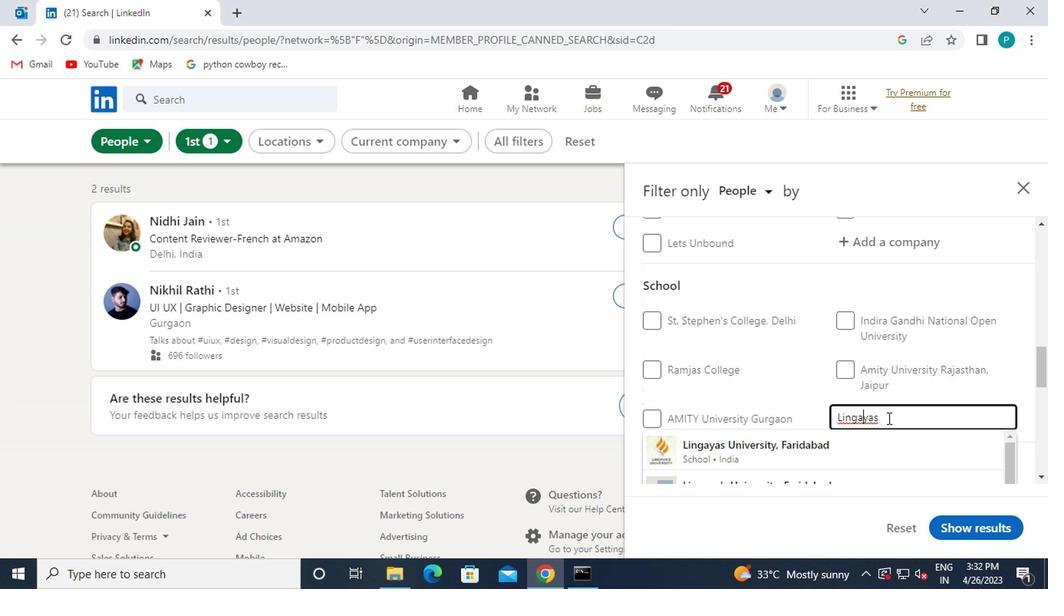 
Action: Mouse moved to (857, 434)
Screenshot: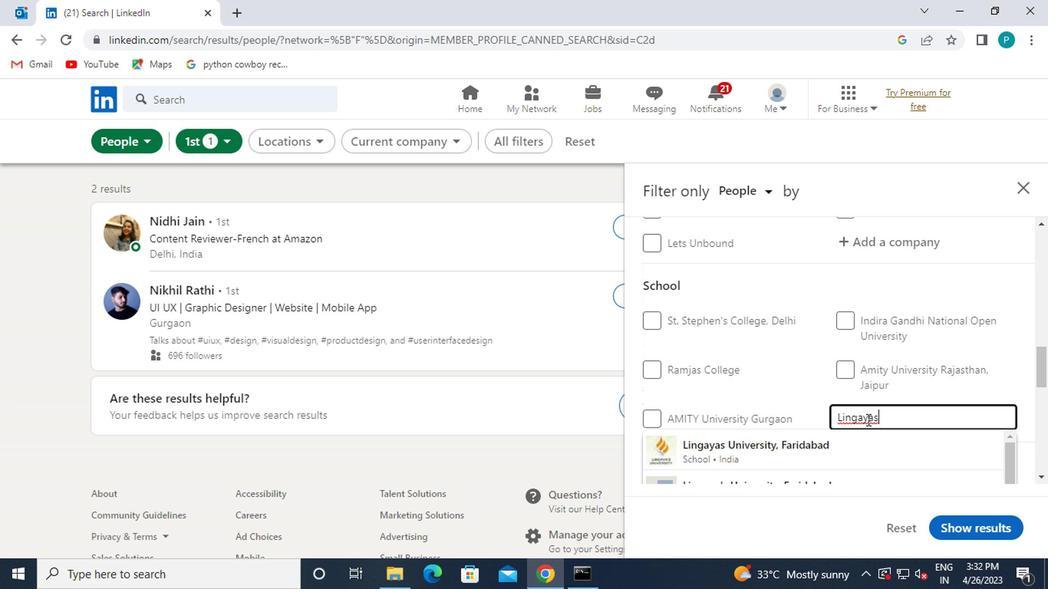 
Action: Mouse pressed left at (857, 434)
Screenshot: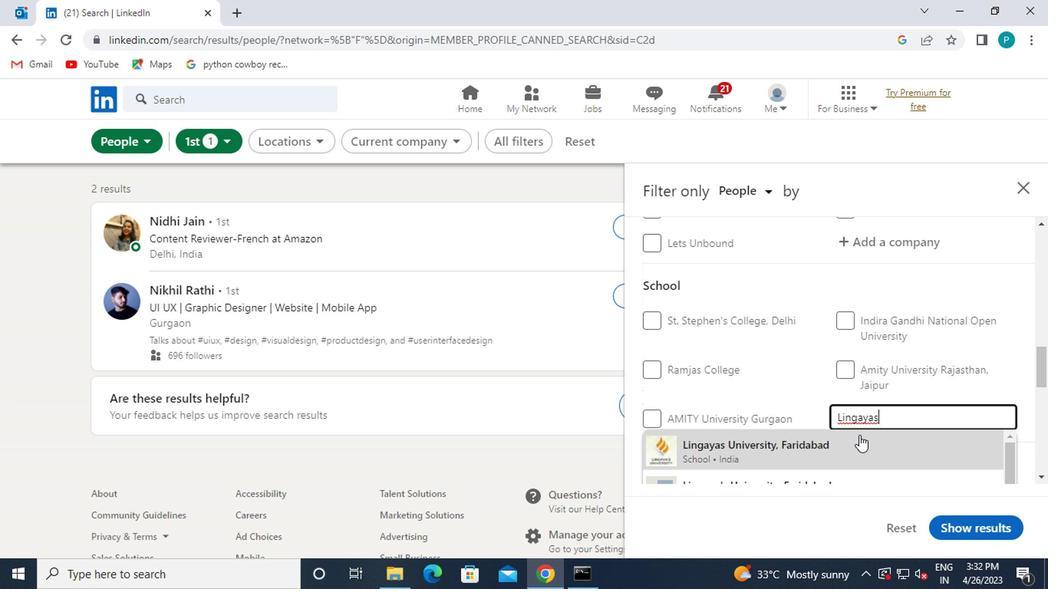 
Action: Mouse moved to (822, 416)
Screenshot: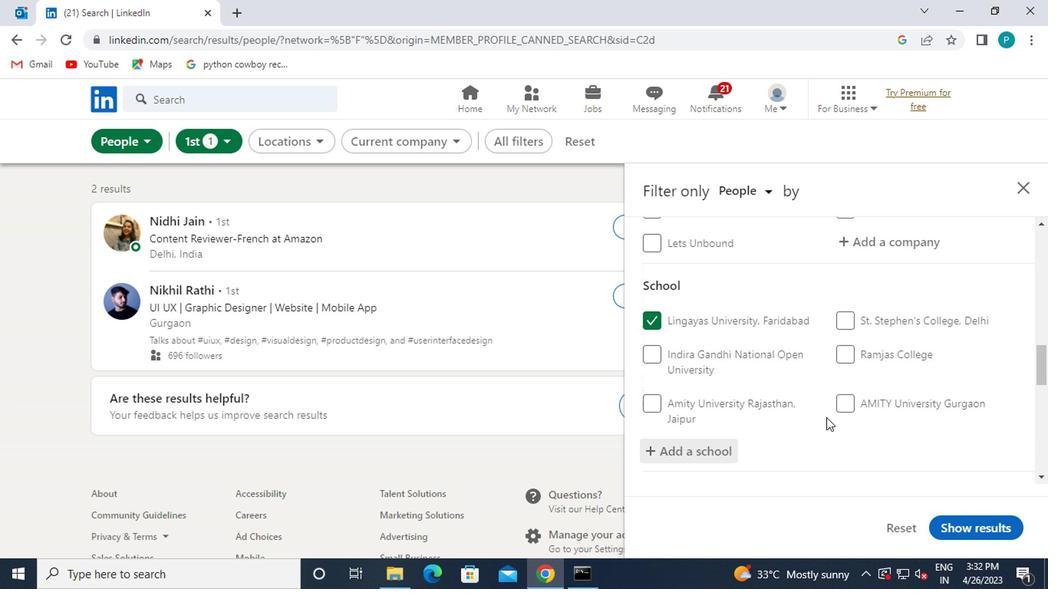 
Action: Mouse scrolled (822, 415) with delta (0, -1)
Screenshot: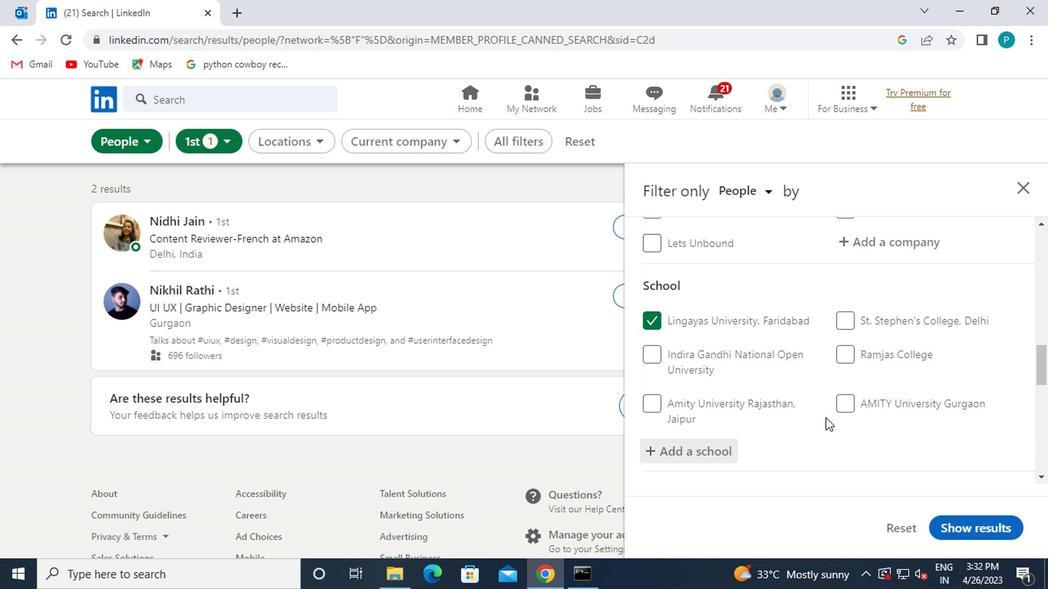 
Action: Mouse scrolled (822, 415) with delta (0, -1)
Screenshot: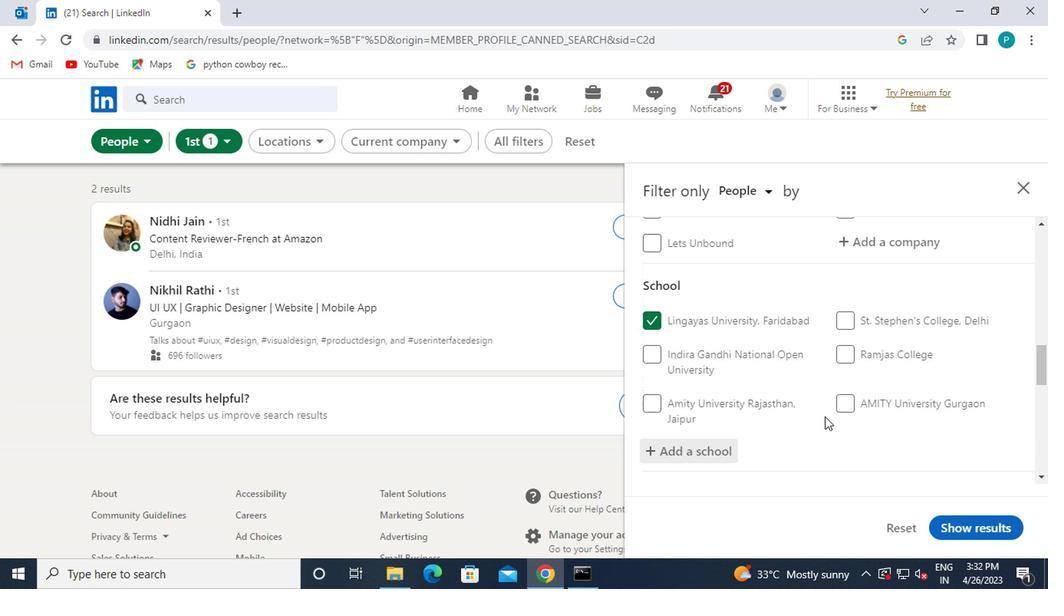 
Action: Mouse moved to (770, 406)
Screenshot: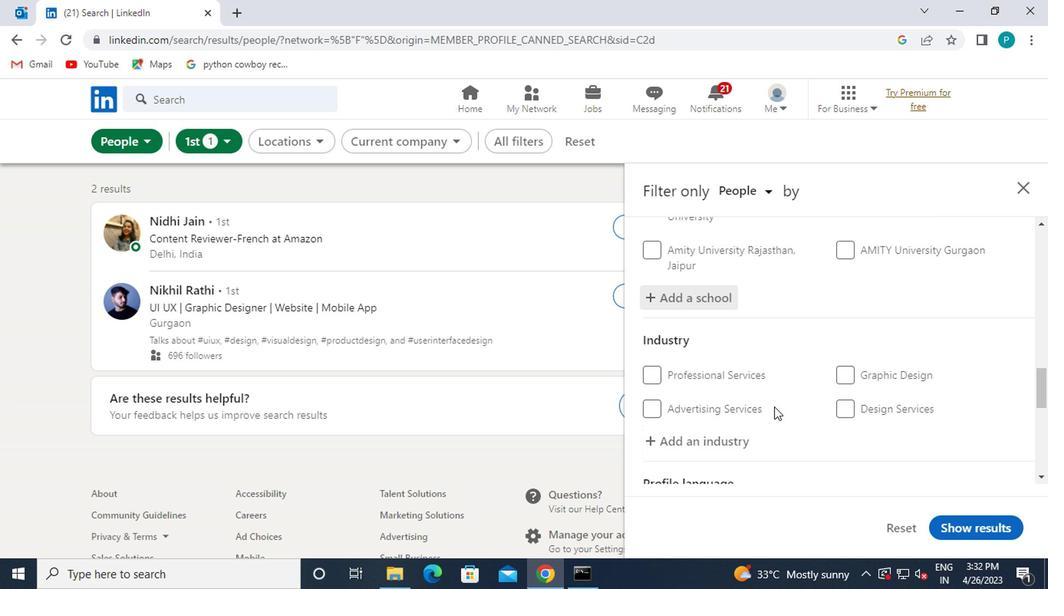 
Action: Mouse scrolled (770, 405) with delta (0, -1)
Screenshot: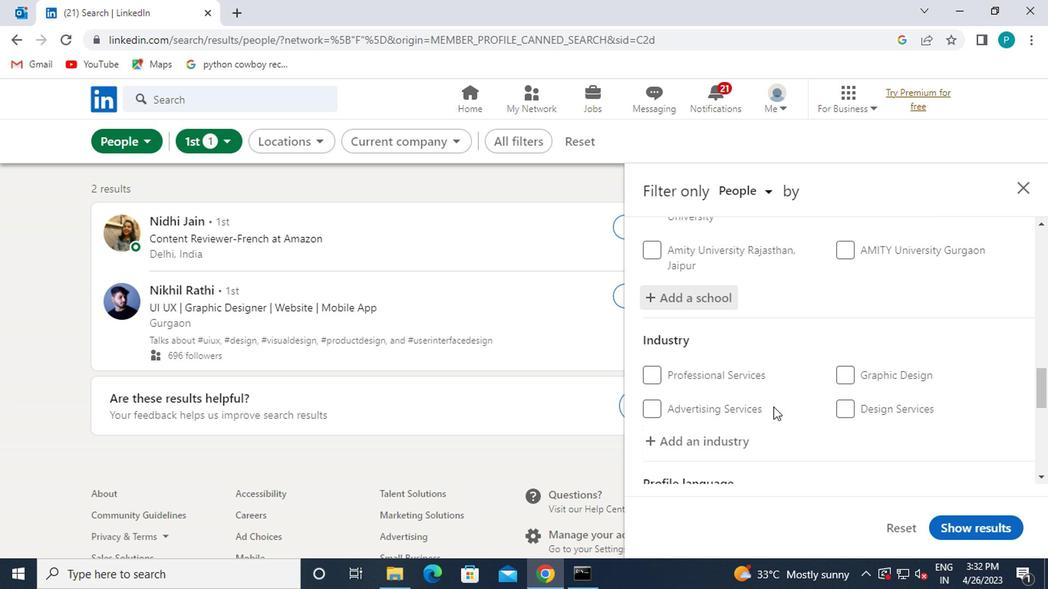 
Action: Mouse moved to (724, 371)
Screenshot: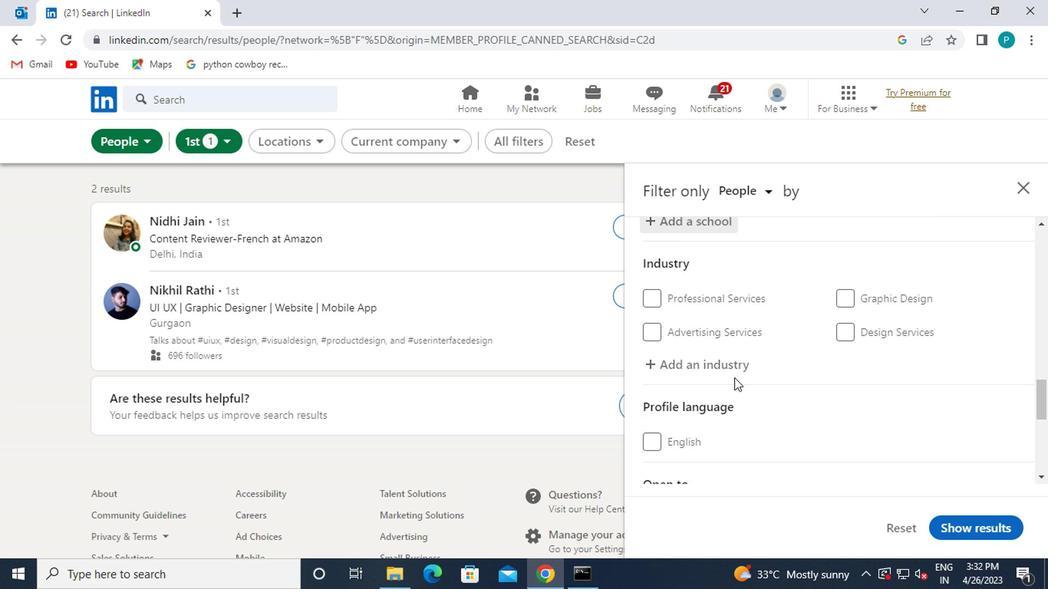 
Action: Mouse pressed left at (724, 371)
Screenshot: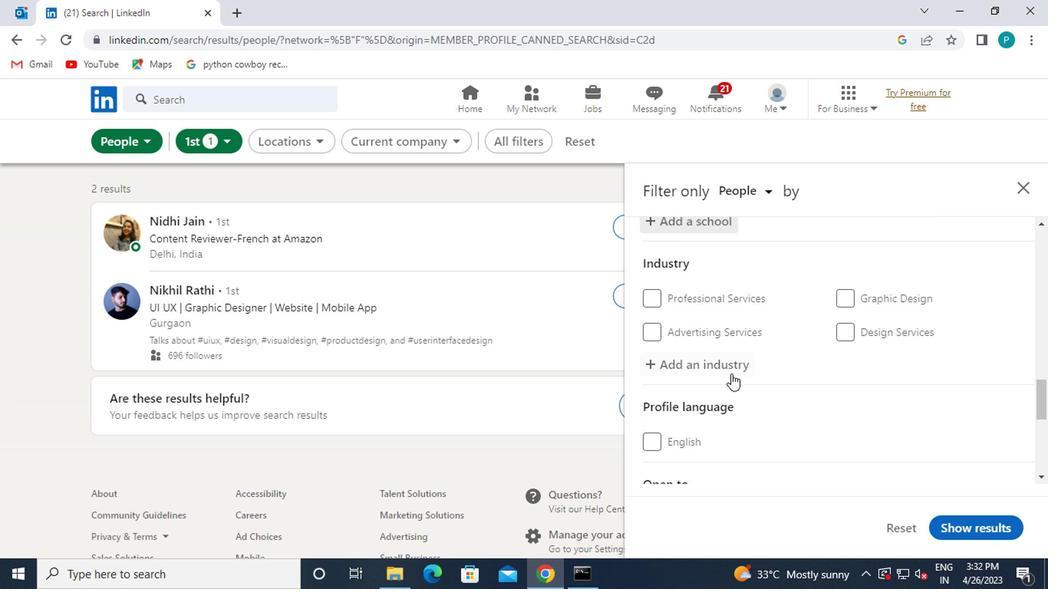 
Action: Mouse moved to (729, 375)
Screenshot: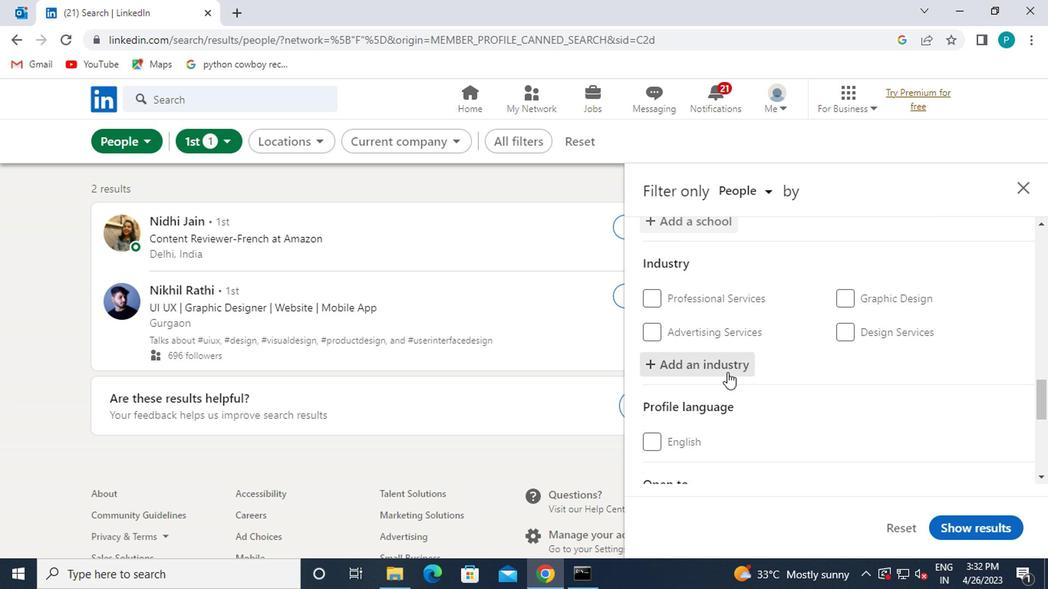 
Action: Key pressed SECU
Screenshot: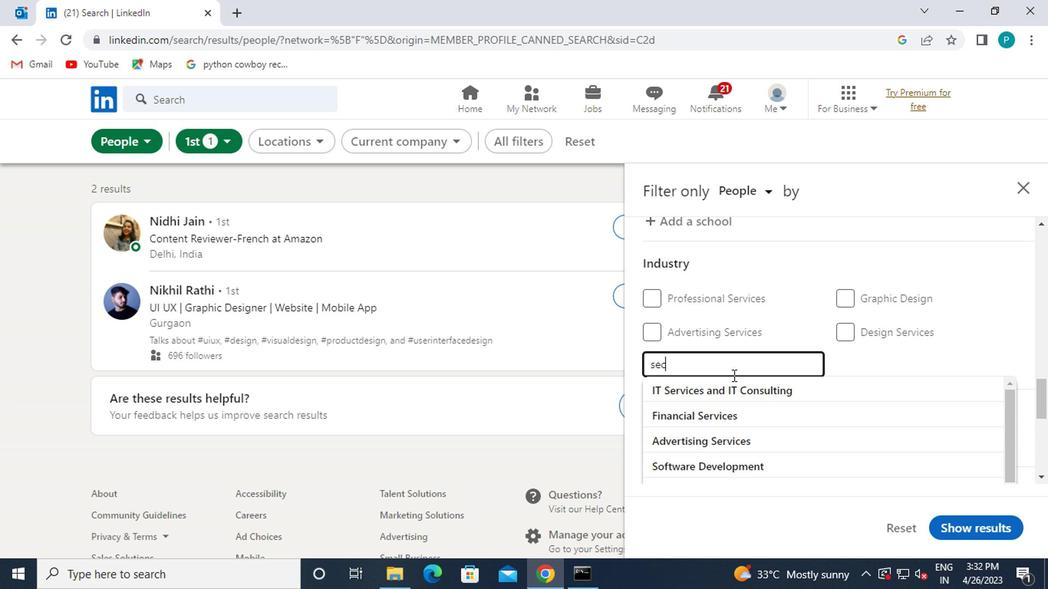 
Action: Mouse moved to (725, 389)
Screenshot: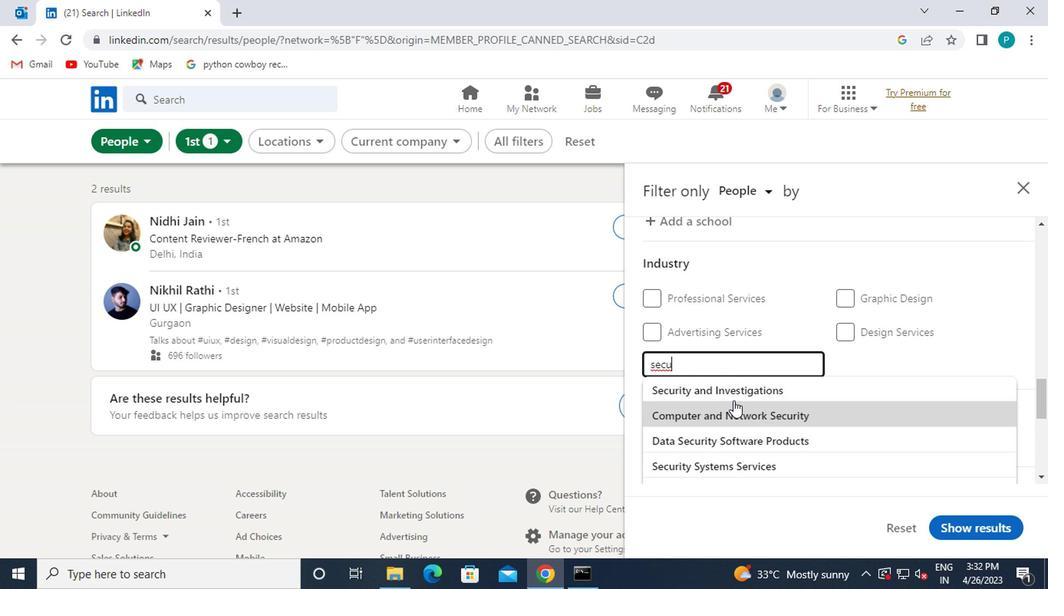 
Action: Key pressed RITY
Screenshot: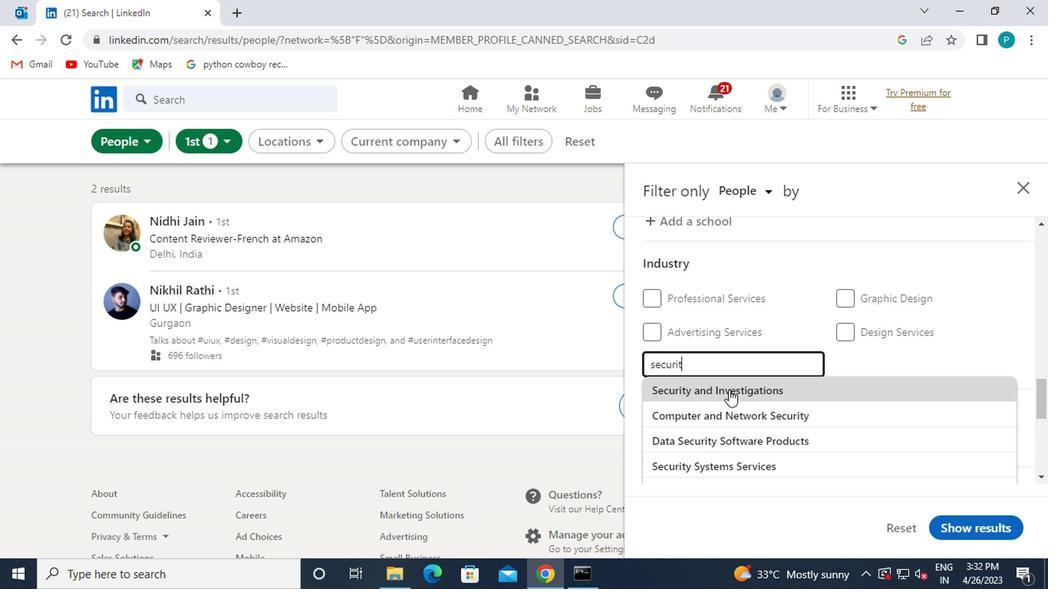 
Action: Mouse scrolled (725, 388) with delta (0, 0)
Screenshot: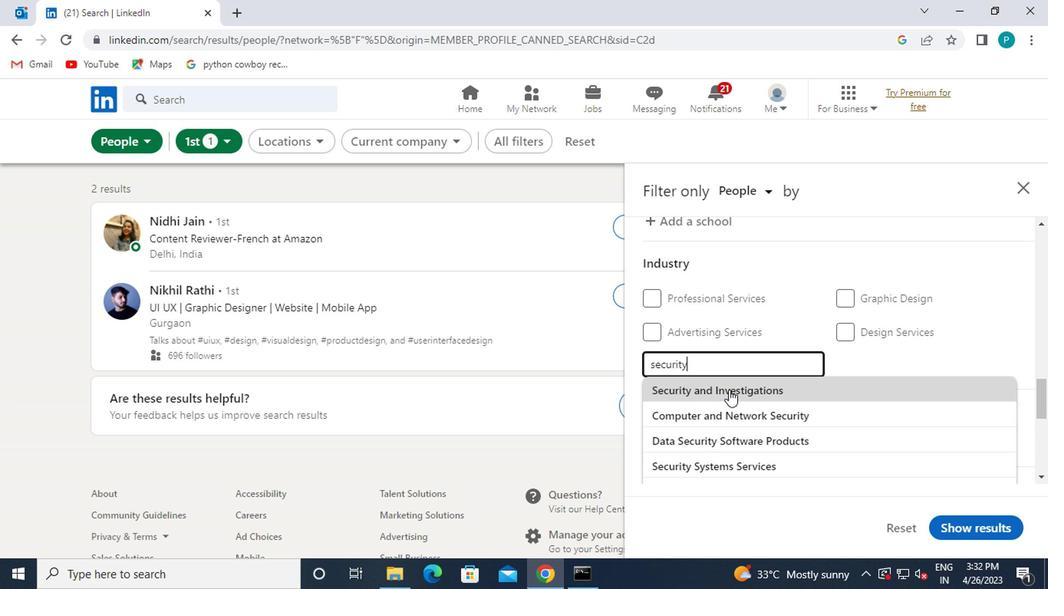 
Action: Mouse moved to (722, 284)
Screenshot: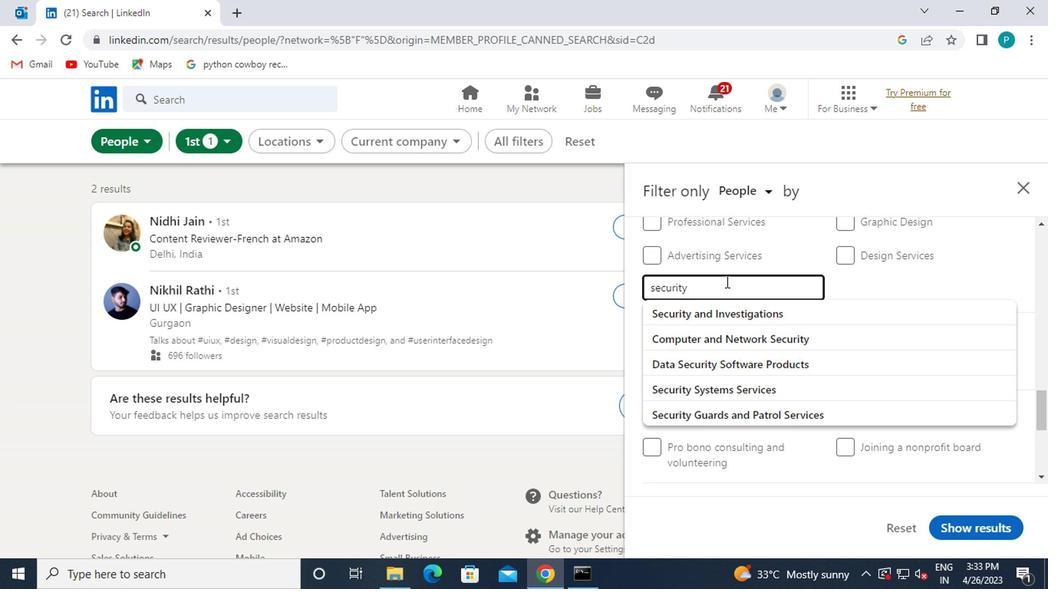 
Action: Key pressed <Key.space>AND<Key.space>COMMODITYV<Key.backspace><Key.space>EXCHANGE
Screenshot: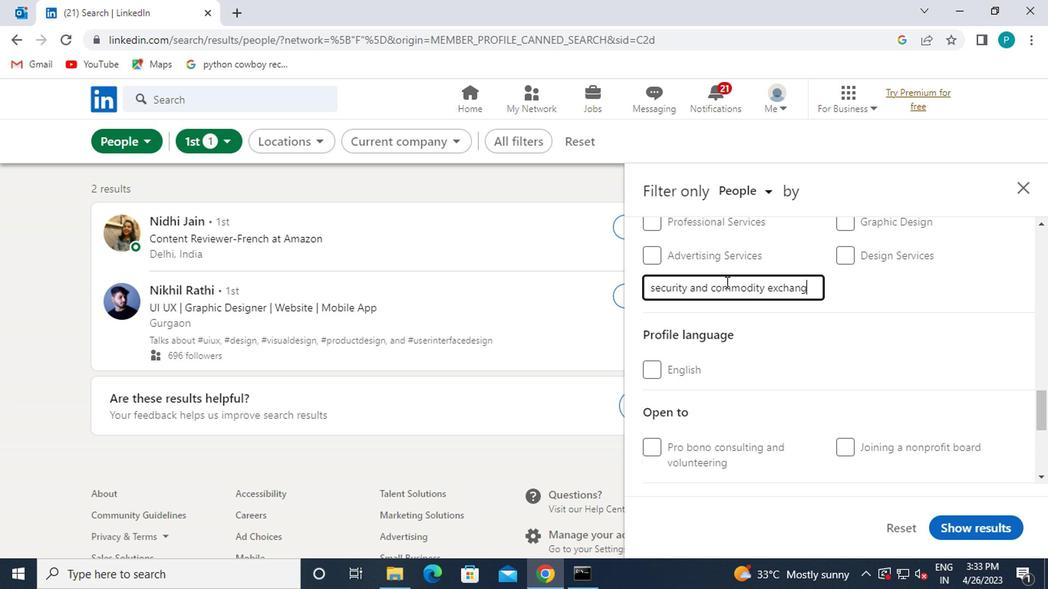 
Action: Mouse moved to (714, 369)
Screenshot: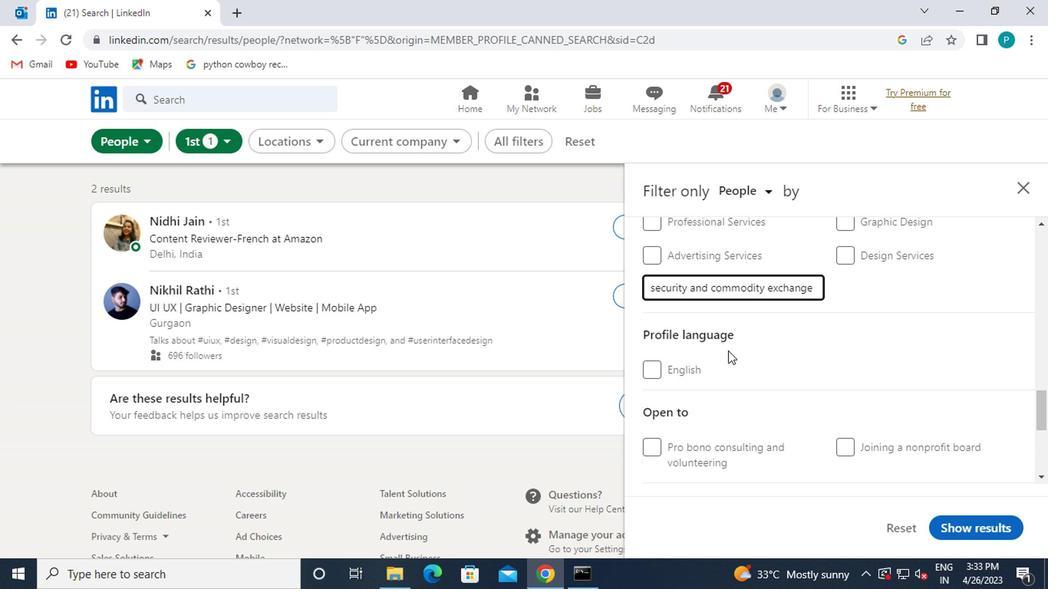 
Action: Mouse scrolled (714, 368) with delta (0, -1)
Screenshot: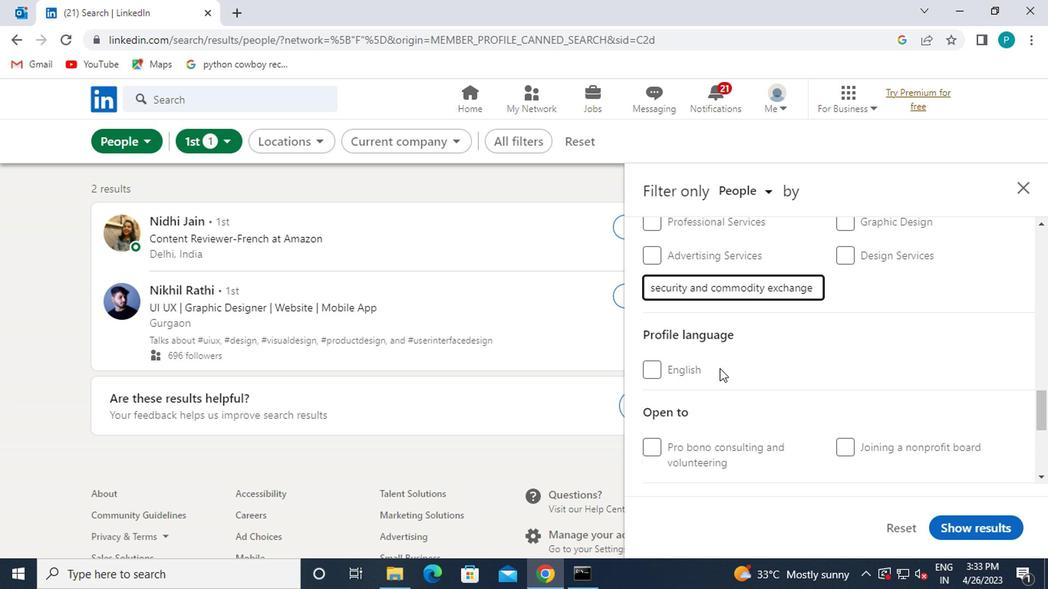 
Action: Mouse moved to (711, 369)
Screenshot: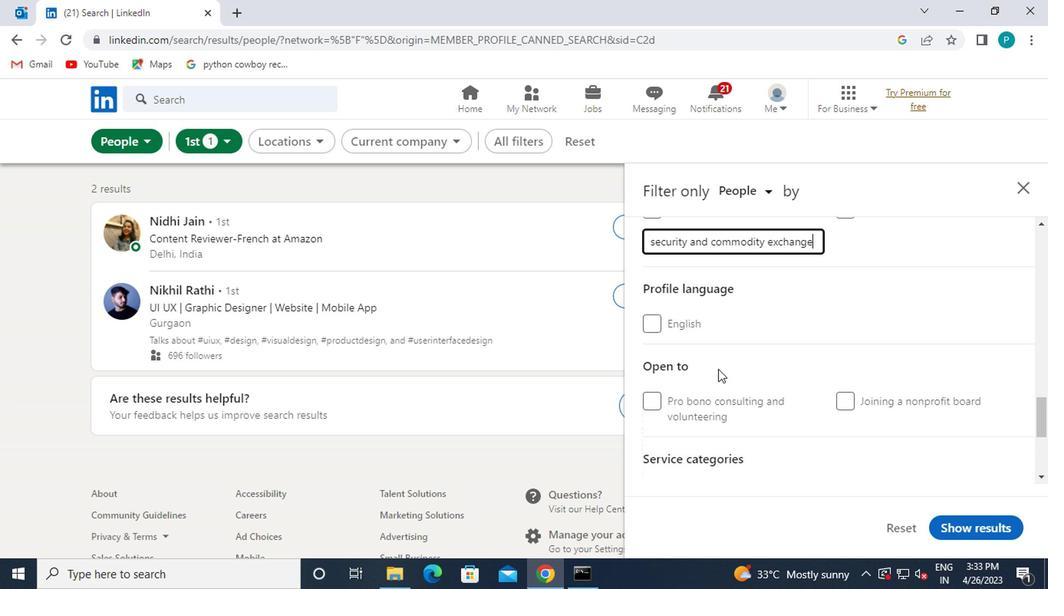 
Action: Mouse scrolled (711, 368) with delta (0, -1)
Screenshot: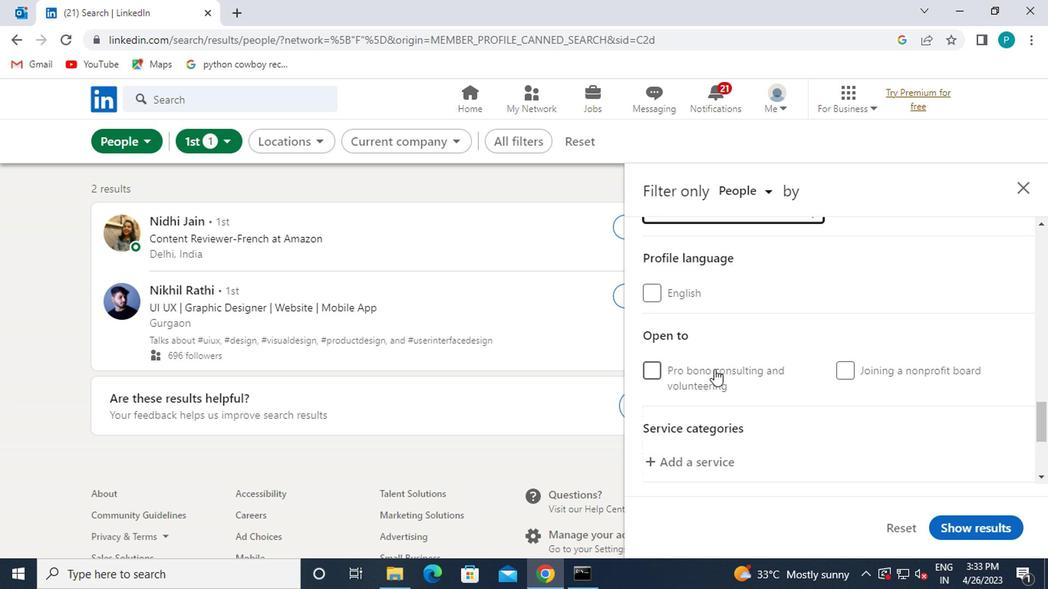 
Action: Mouse moved to (708, 386)
Screenshot: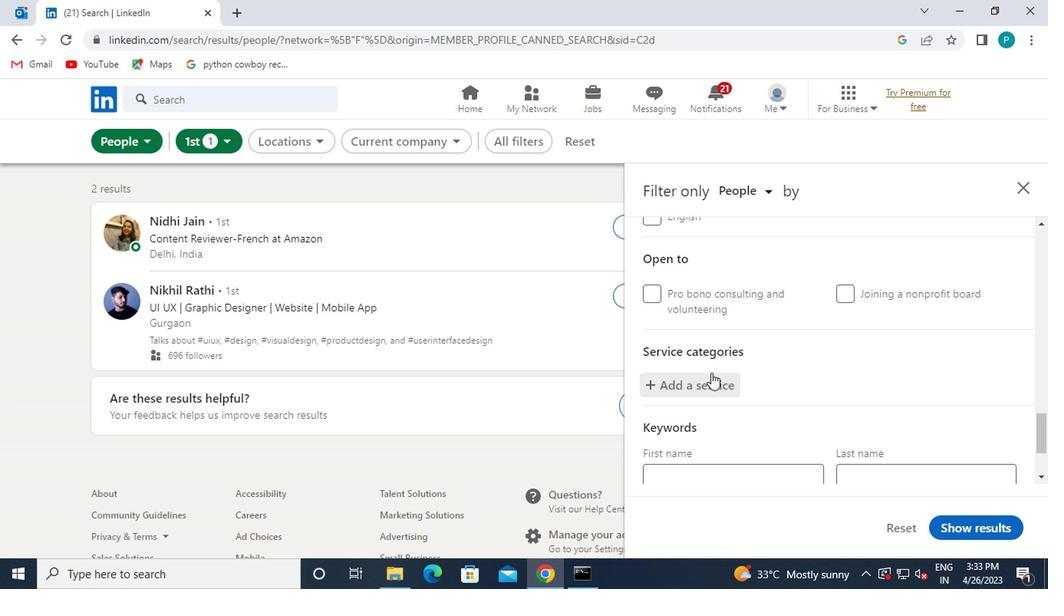
Action: Mouse pressed left at (708, 386)
Screenshot: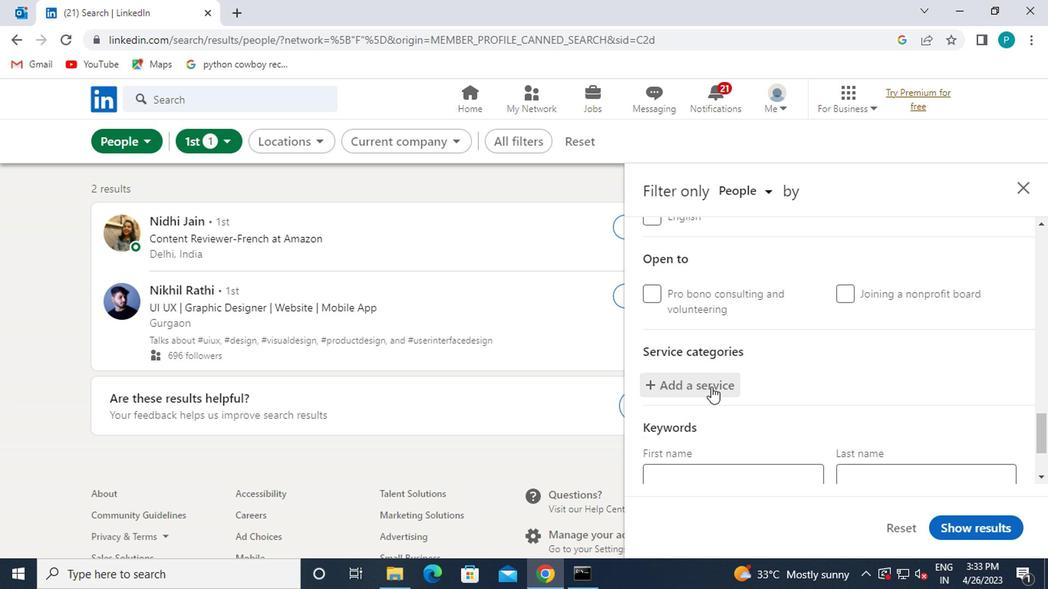 
Action: Mouse moved to (682, 413)
Screenshot: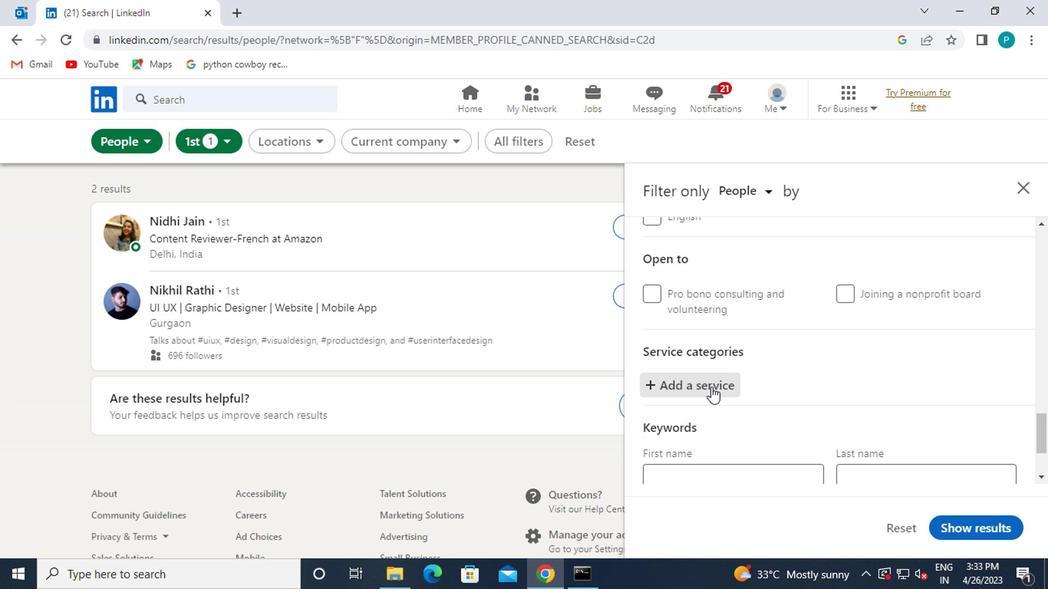 
Action: Key pressed <Key.caps_lock>DJ<Key.caps_lock>ING
Screenshot: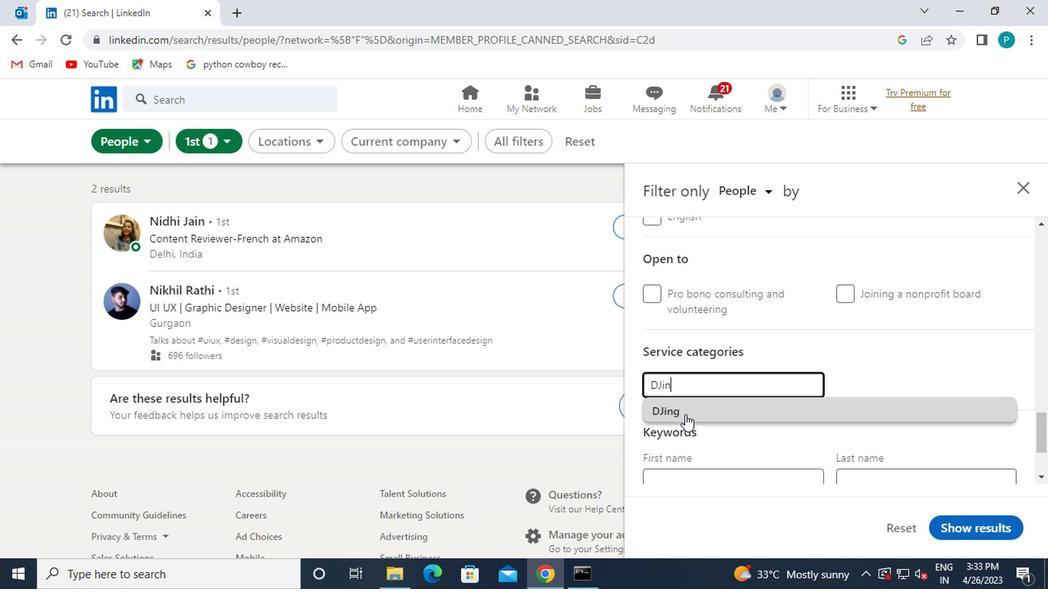 
Action: Mouse moved to (679, 415)
Screenshot: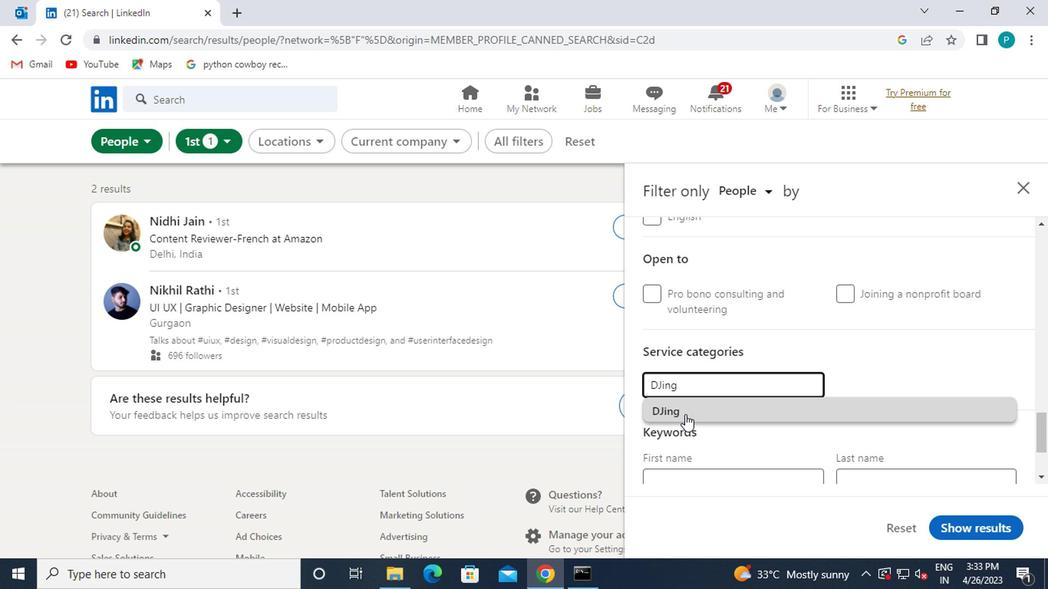 
Action: Mouse pressed left at (679, 415)
Screenshot: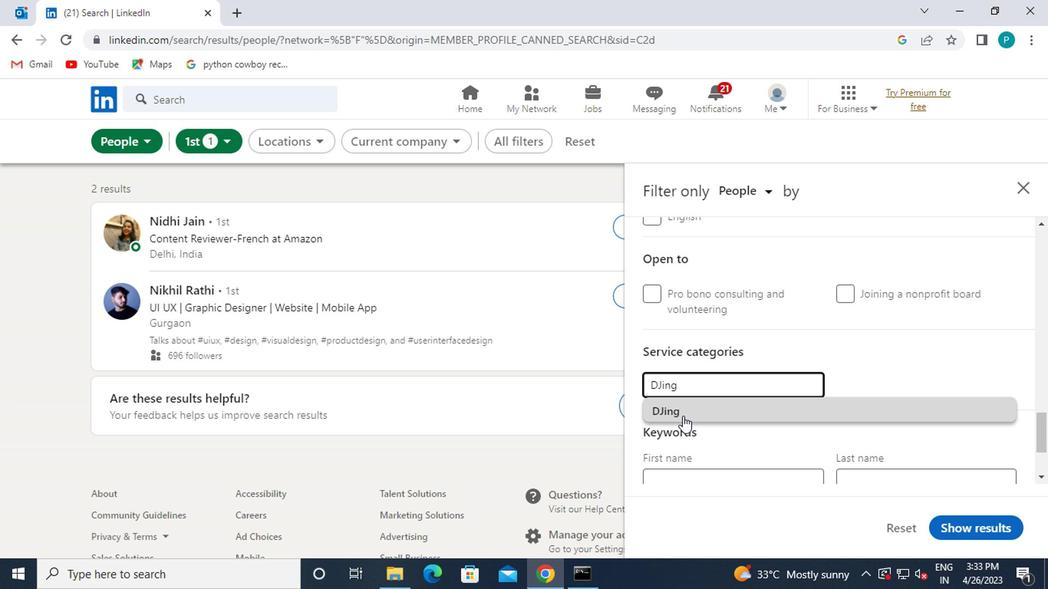 
Action: Mouse moved to (671, 409)
Screenshot: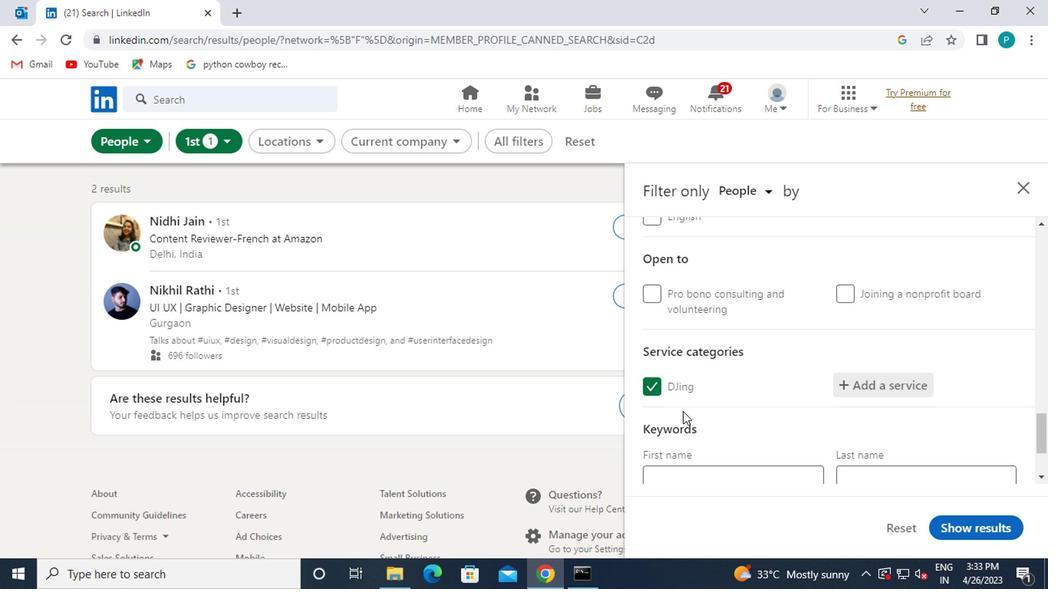 
Action: Mouse scrolled (671, 408) with delta (0, 0)
Screenshot: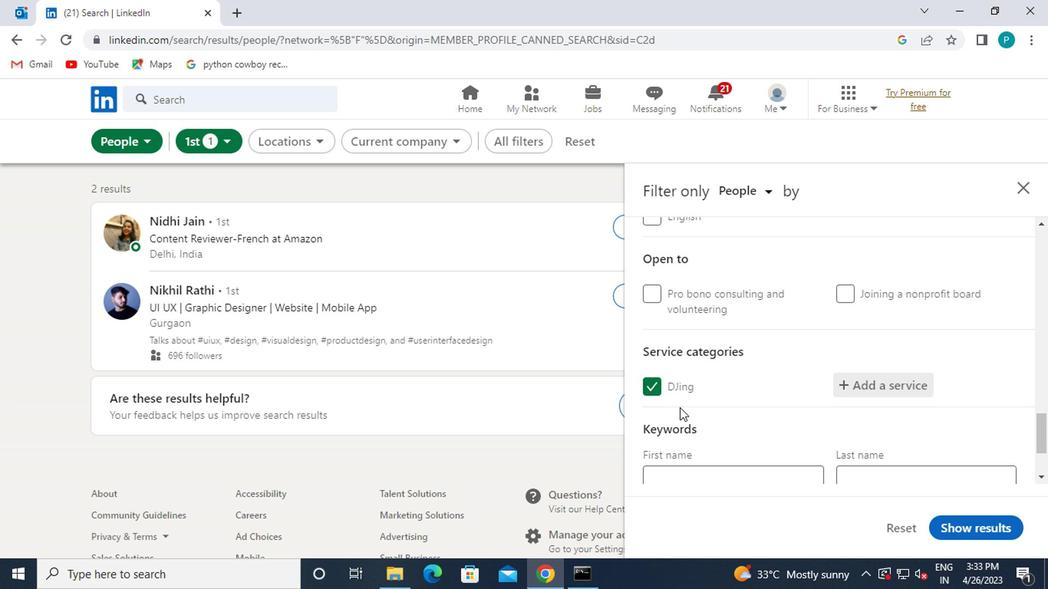 
Action: Mouse scrolled (671, 408) with delta (0, 0)
Screenshot: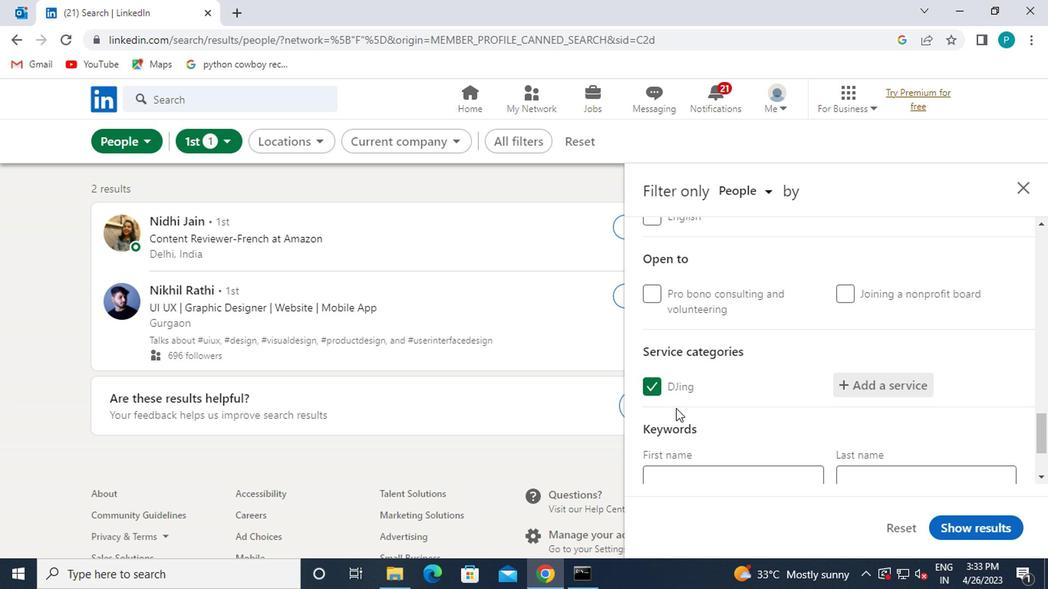 
Action: Mouse moved to (674, 408)
Screenshot: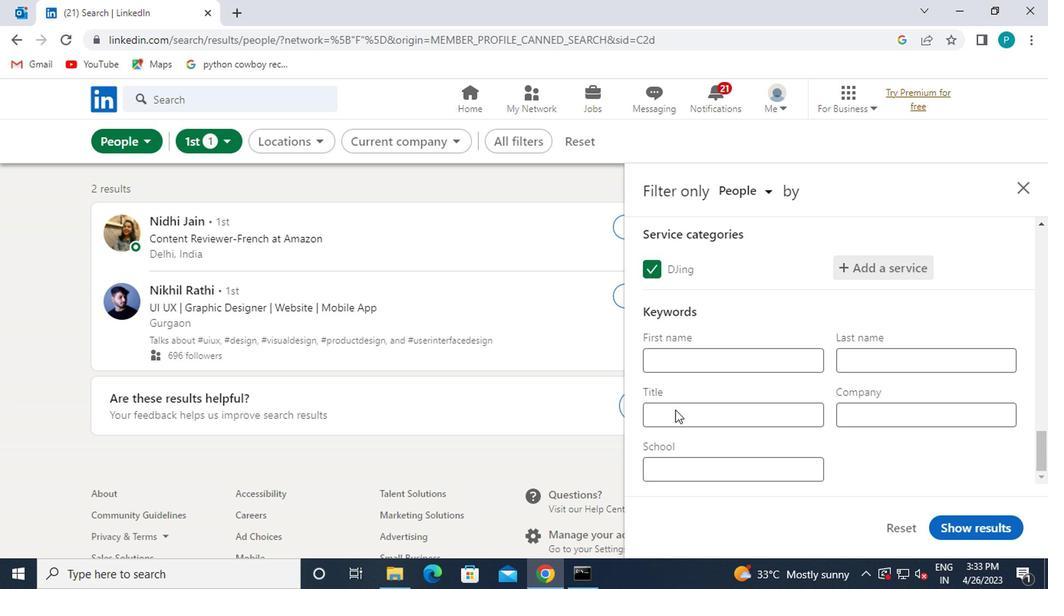 
Action: Mouse pressed left at (674, 408)
Screenshot: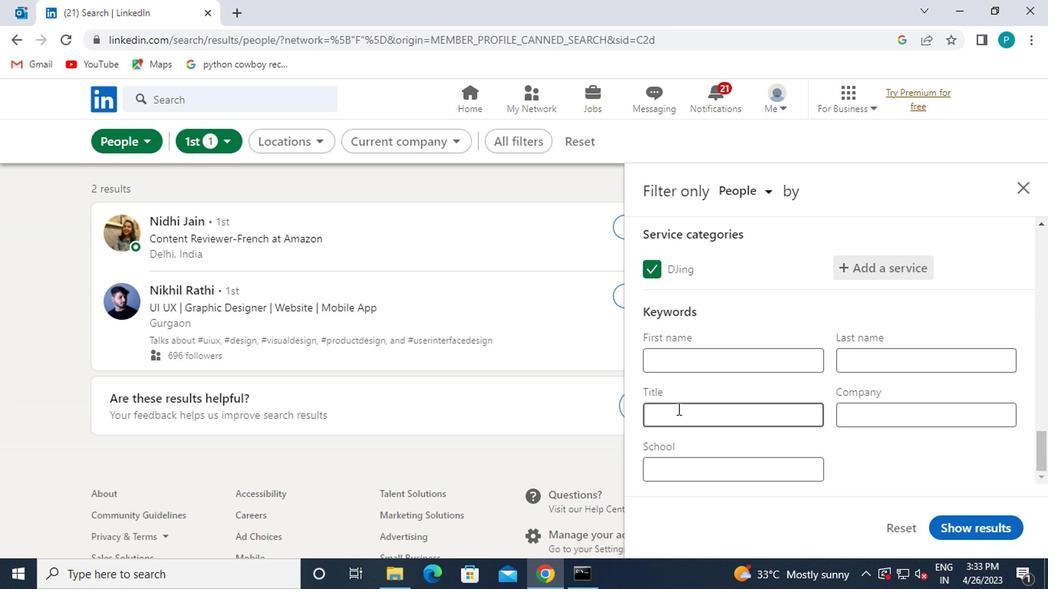 
Action: Mouse moved to (671, 394)
Screenshot: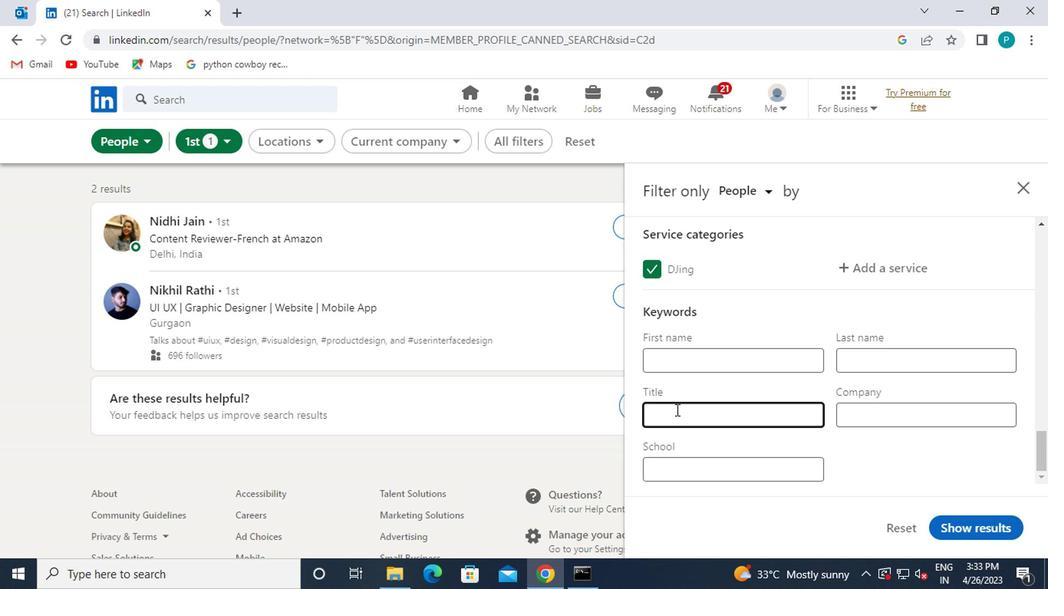 
Action: Key pressed <Key.caps_lock>
Screenshot: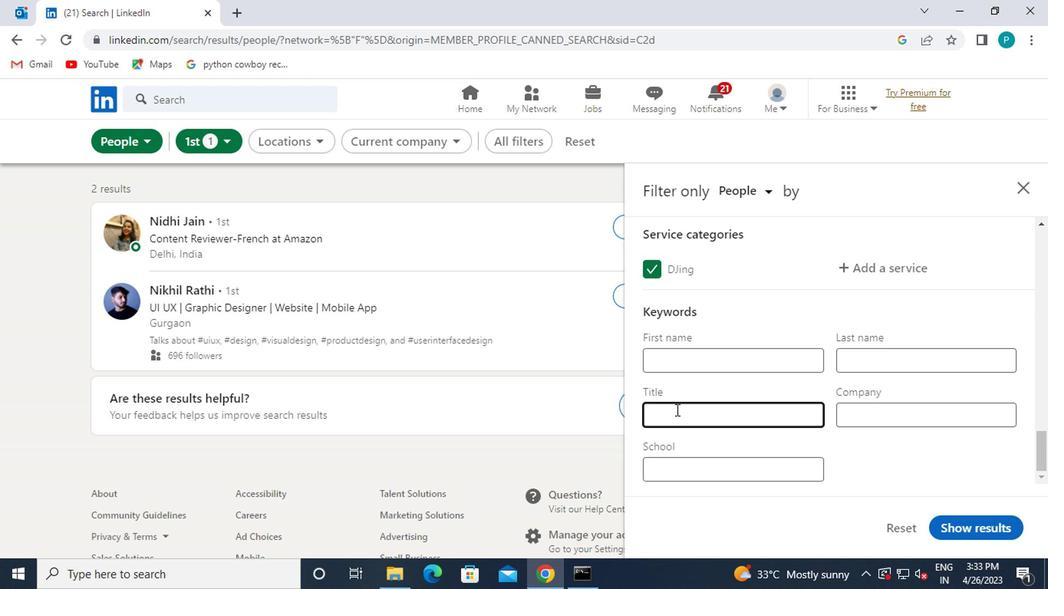 
Action: Mouse moved to (674, 390)
Screenshot: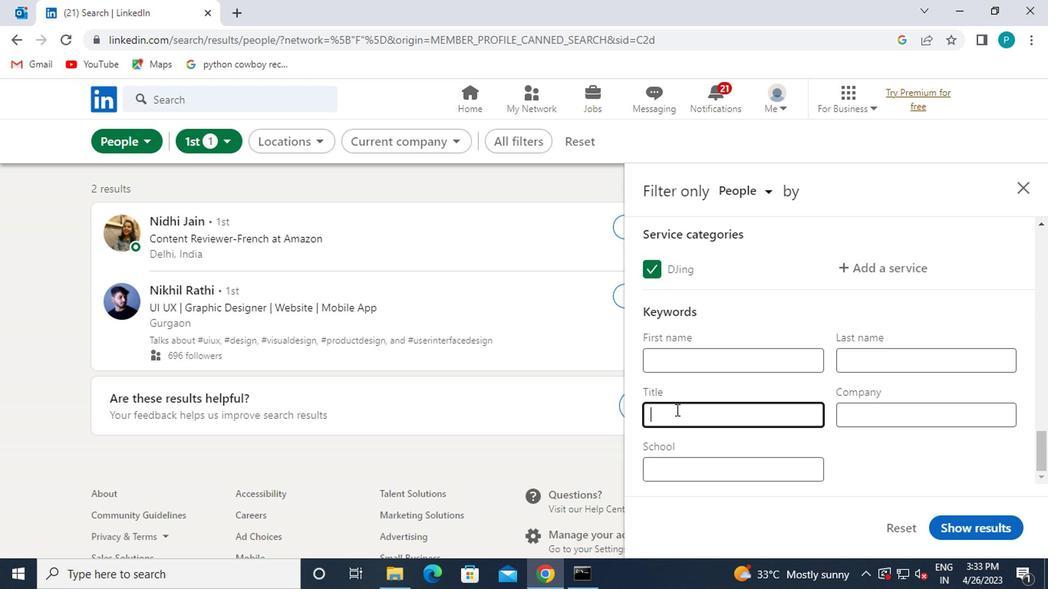 
Action: Key pressed C<Key.caps_lock>ONTROLLER
Screenshot: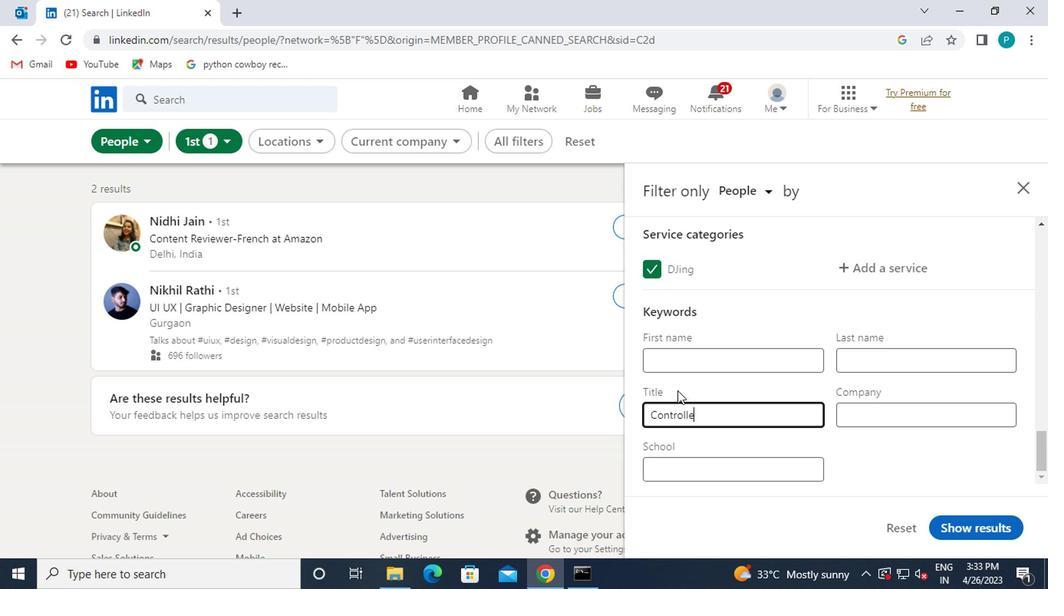 
Action: Mouse moved to (958, 530)
Screenshot: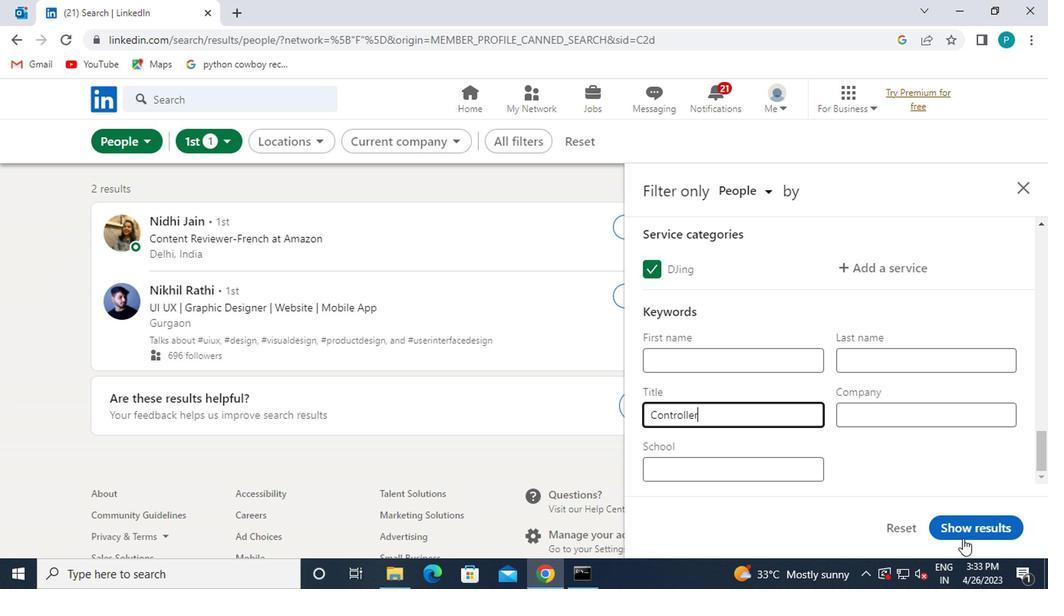 
Action: Mouse pressed left at (958, 530)
Screenshot: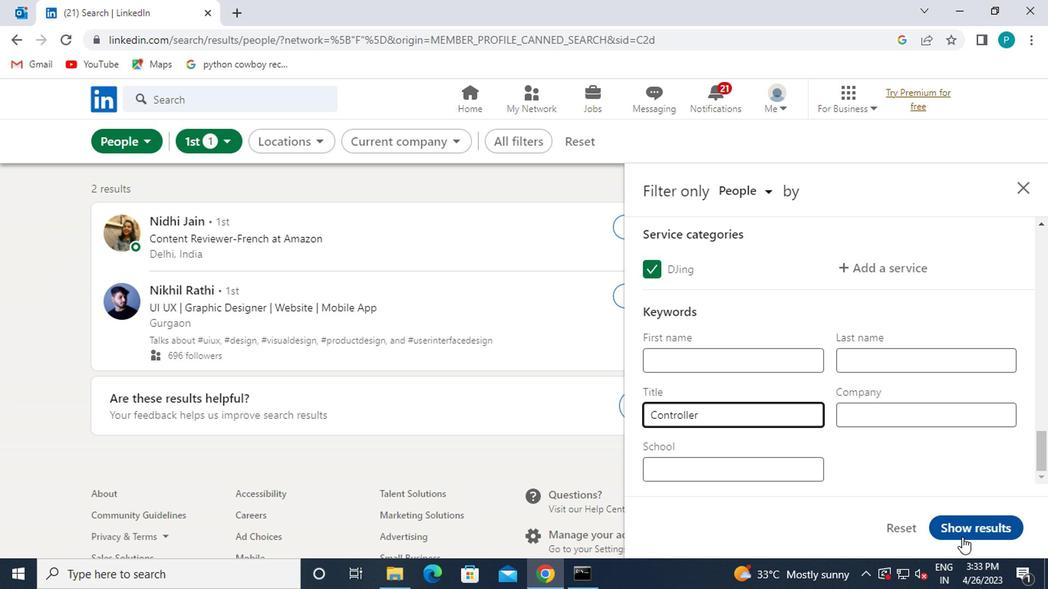 
